 Task: Play online crossword game.
Action: Mouse moved to (270, 235)
Screenshot: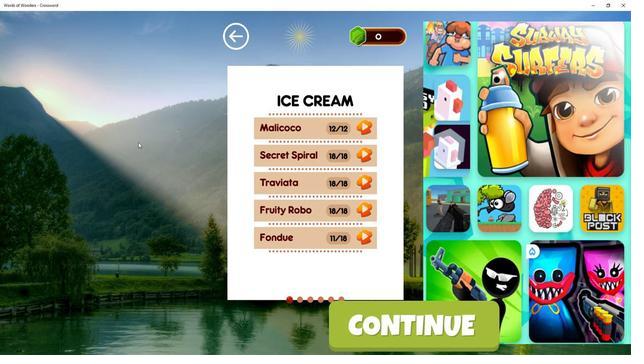 
Action: Mouse pressed left at (270, 235)
Screenshot: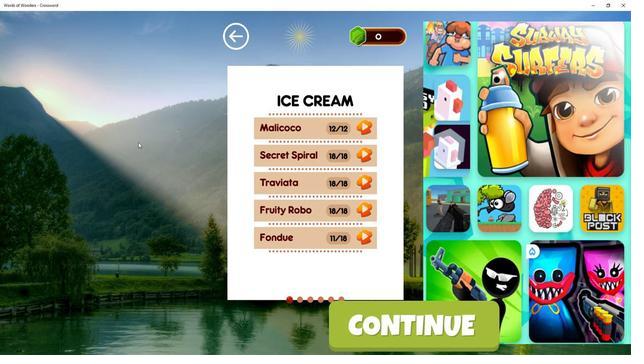 
Action: Mouse moved to (278, 235)
Screenshot: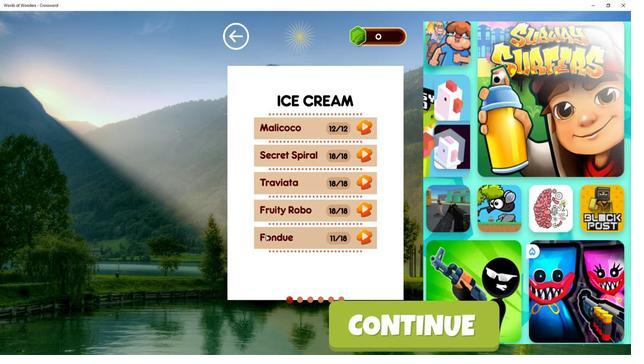 
Action: Mouse pressed left at (278, 235)
Screenshot: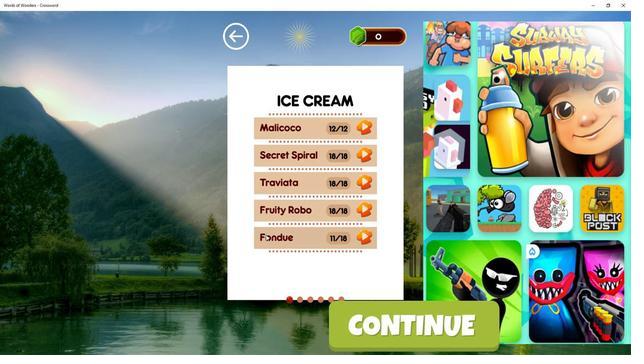 
Action: Mouse moved to (459, 173)
Screenshot: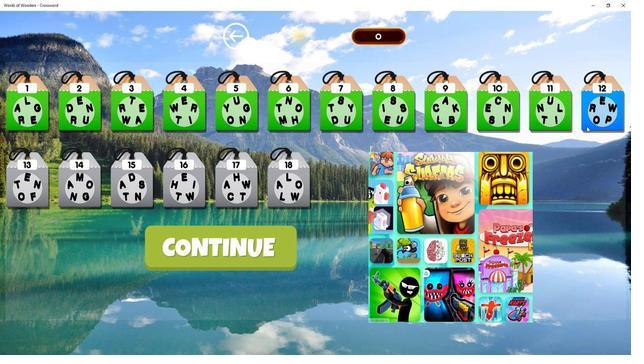 
Action: Mouse pressed left at (459, 173)
Screenshot: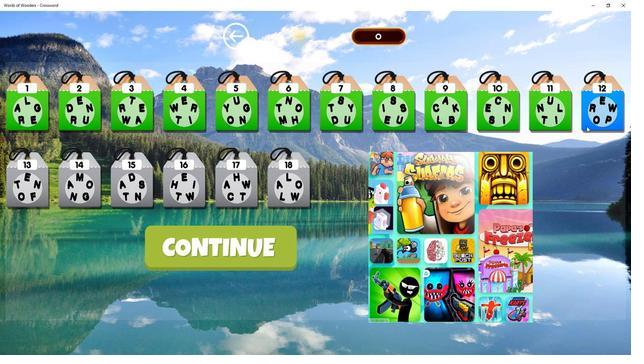 
Action: Mouse moved to (285, 230)
Screenshot: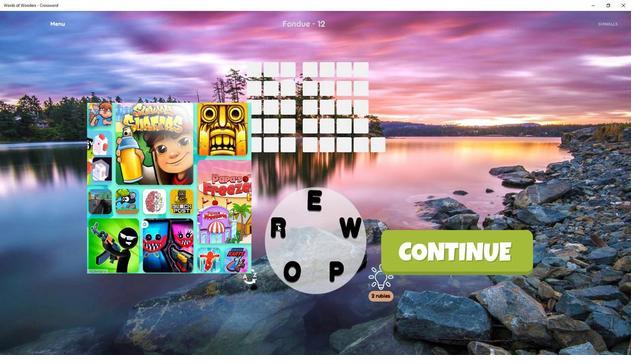 
Action: Mouse pressed left at (285, 230)
Screenshot: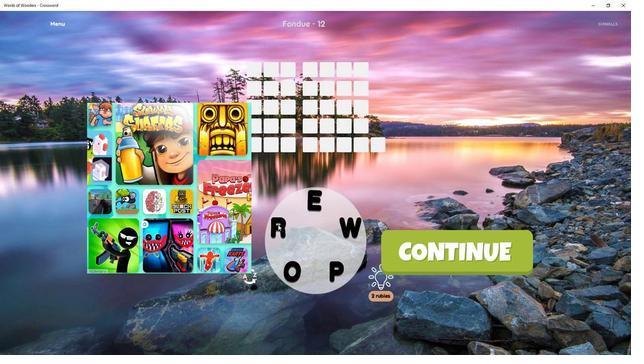 
Action: Mouse moved to (282, 230)
Screenshot: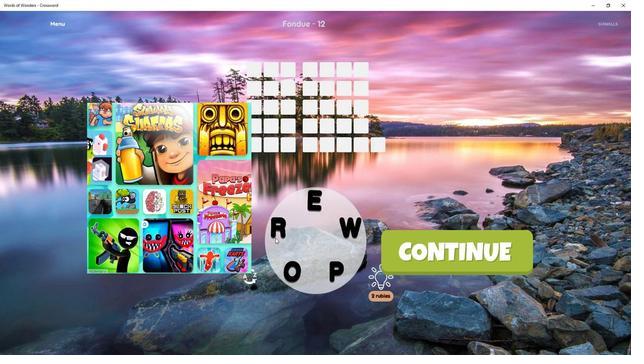
Action: Mouse pressed left at (282, 230)
Screenshot: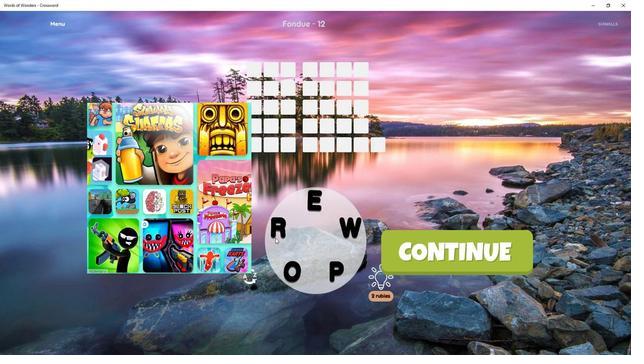 
Action: Mouse moved to (314, 225)
Screenshot: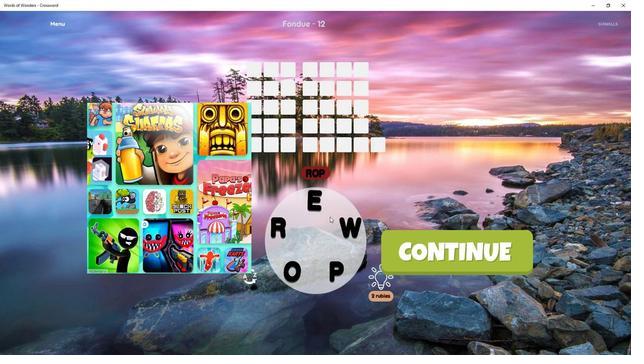 
Action: Mouse pressed left at (314, 225)
Screenshot: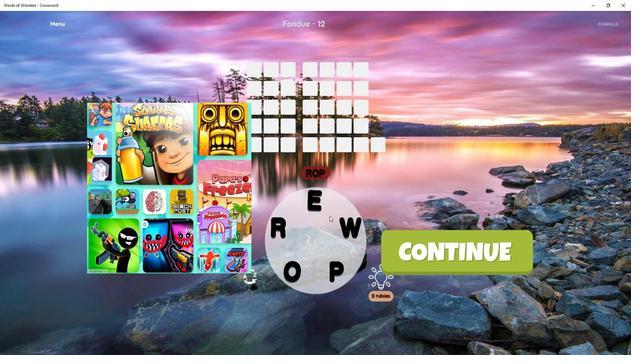 
Action: Mouse moved to (288, 232)
Screenshot: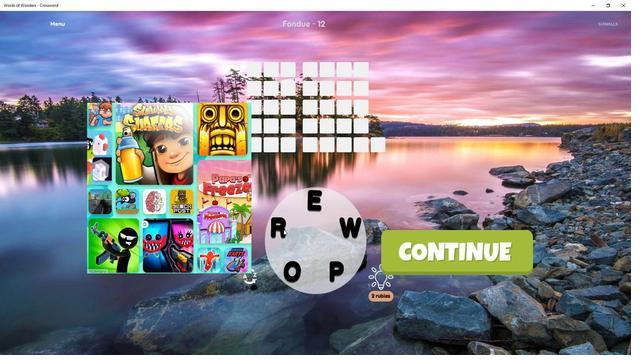
Action: Mouse pressed left at (288, 232)
Screenshot: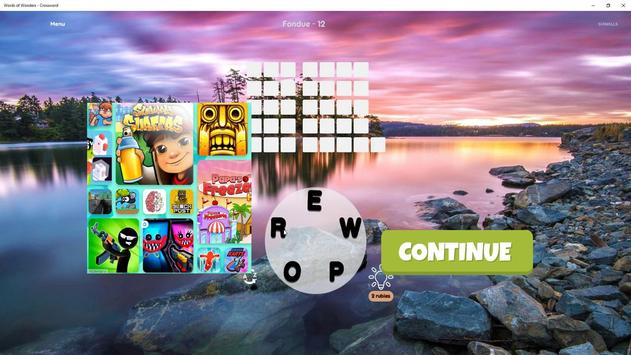 
Action: Mouse moved to (307, 218)
Screenshot: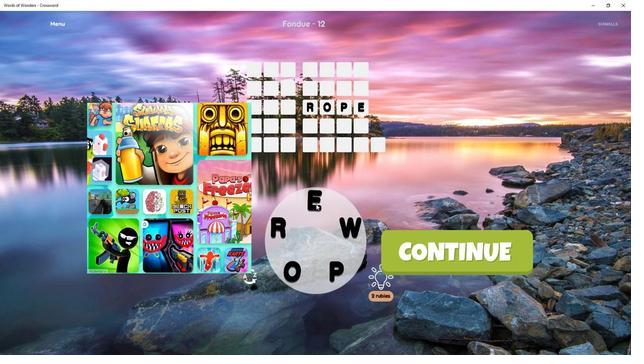 
Action: Mouse pressed left at (307, 218)
Screenshot: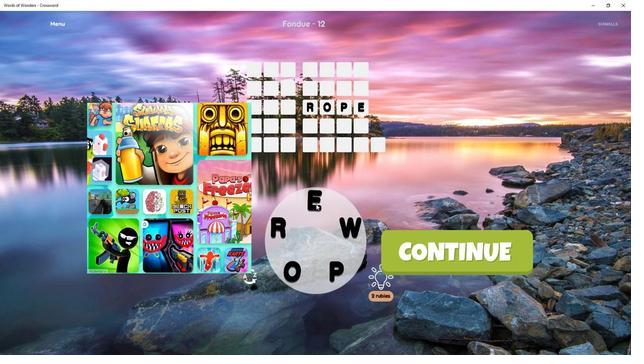 
Action: Mouse moved to (289, 231)
Screenshot: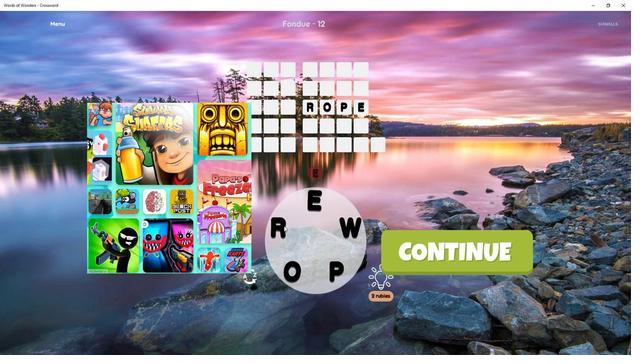 
Action: Mouse pressed left at (289, 231)
Screenshot: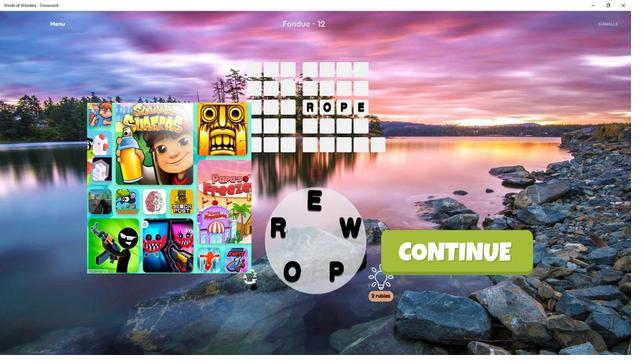 
Action: Mouse moved to (304, 220)
Screenshot: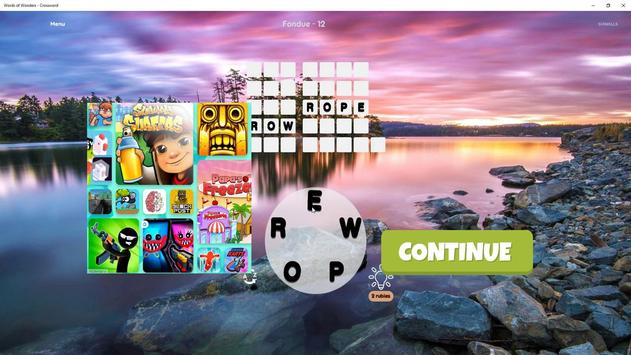 
Action: Mouse pressed left at (304, 220)
Screenshot: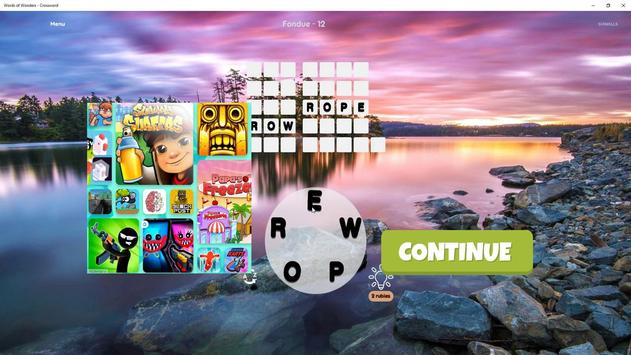 
Action: Mouse moved to (323, 228)
Screenshot: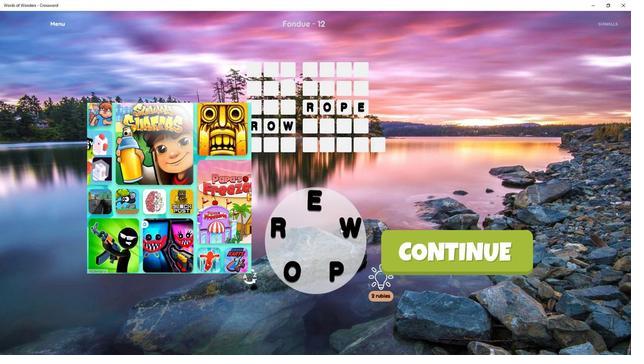 
Action: Mouse pressed left at (323, 228)
Screenshot: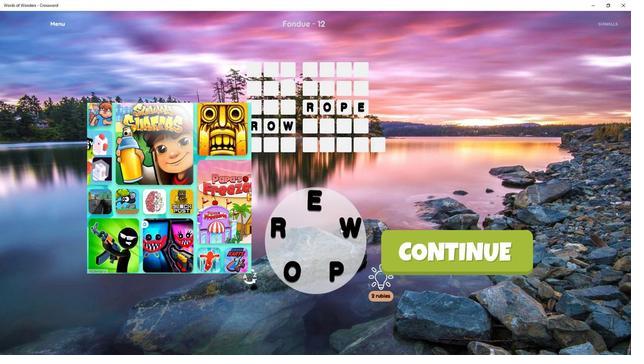 
Action: Mouse moved to (307, 218)
Screenshot: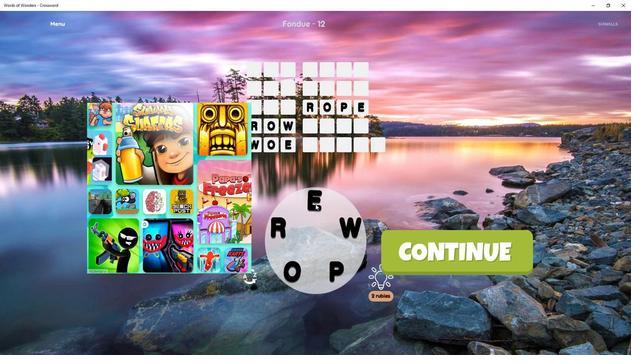 
Action: Mouse pressed left at (307, 218)
Screenshot: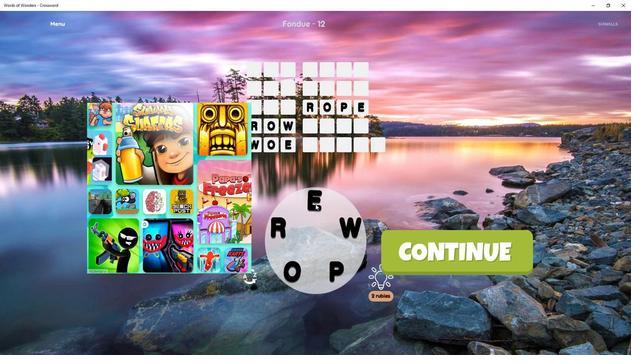 
Action: Mouse moved to (283, 229)
Screenshot: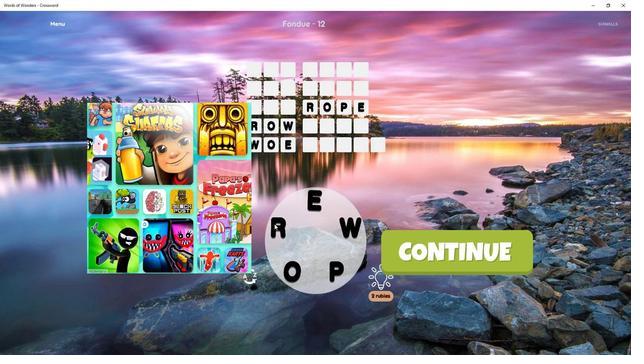 
Action: Mouse pressed left at (283, 229)
Screenshot: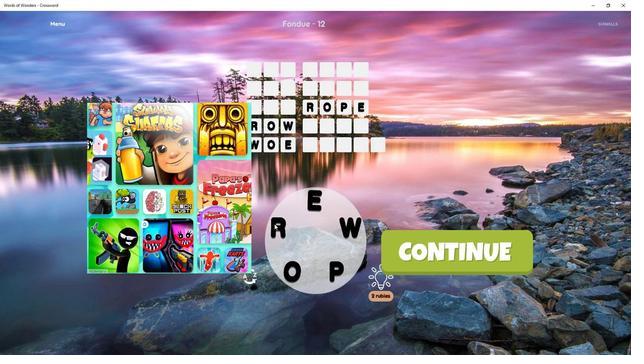 
Action: Mouse moved to (305, 219)
Screenshot: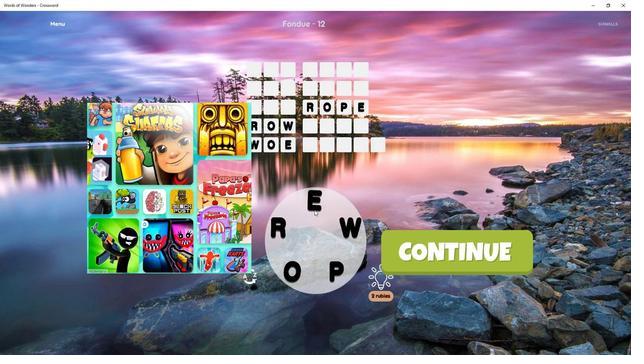 
Action: Mouse pressed left at (305, 219)
Screenshot: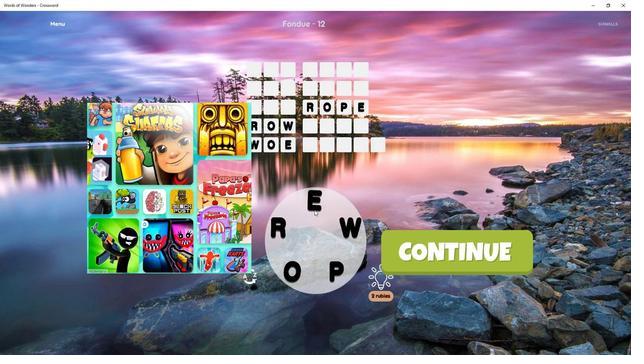
Action: Mouse moved to (284, 232)
Screenshot: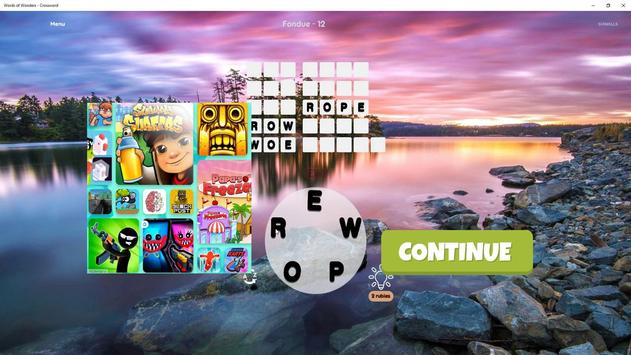 
Action: Mouse pressed left at (284, 232)
Screenshot: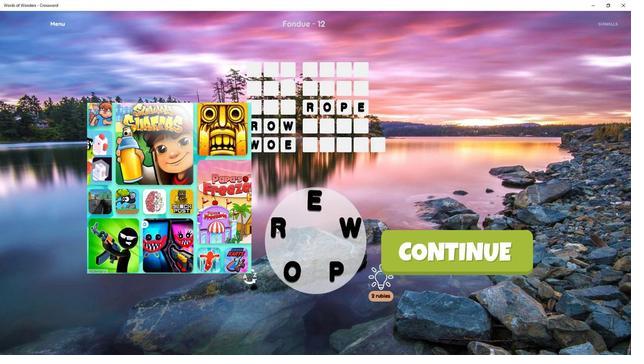 
Action: Mouse moved to (314, 256)
Screenshot: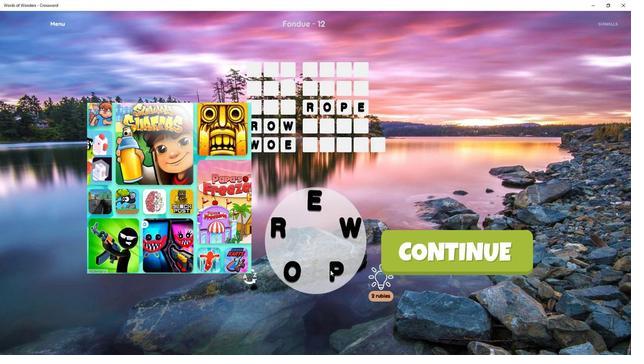 
Action: Mouse pressed left at (314, 256)
Screenshot: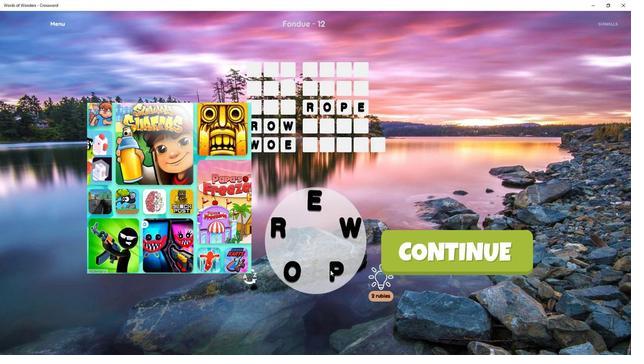 
Action: Mouse moved to (323, 232)
Screenshot: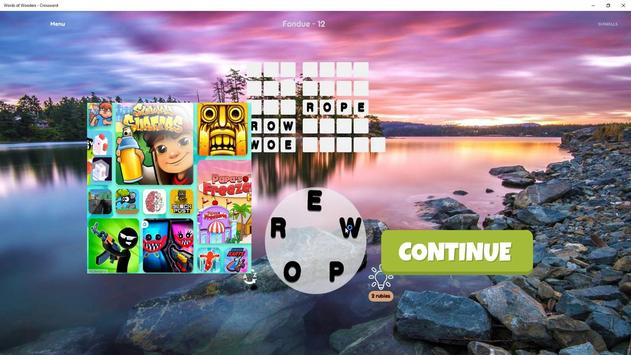 
Action: Mouse pressed left at (323, 232)
Screenshot: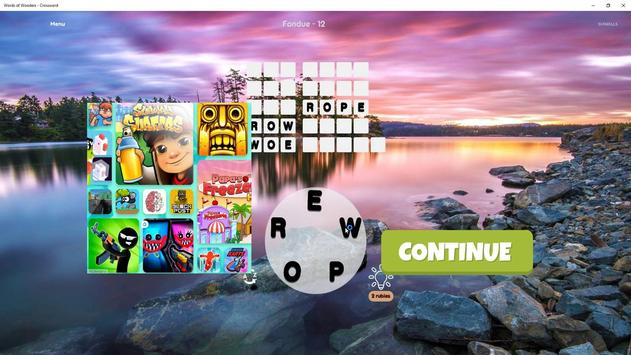 
Action: Mouse moved to (324, 228)
Screenshot: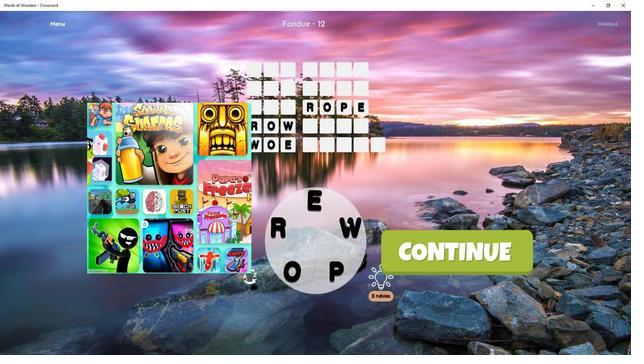 
Action: Mouse pressed left at (324, 228)
Screenshot: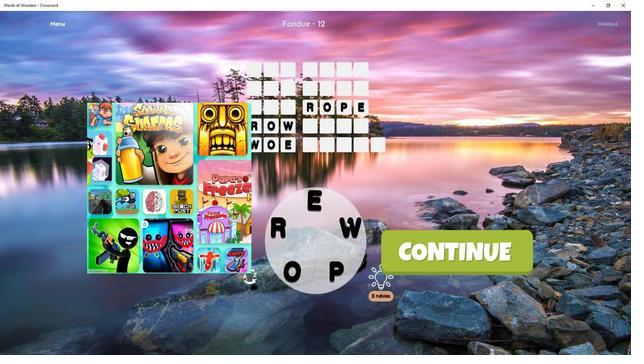 
Action: Mouse moved to (326, 230)
Screenshot: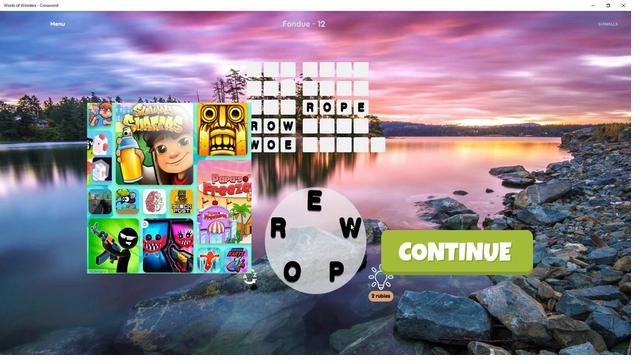 
Action: Mouse pressed left at (326, 230)
Screenshot: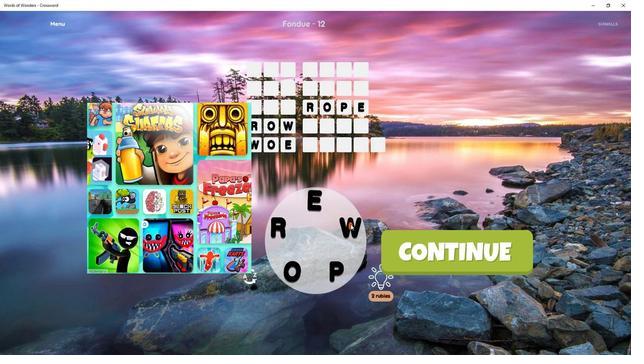 
Action: Mouse moved to (306, 216)
Screenshot: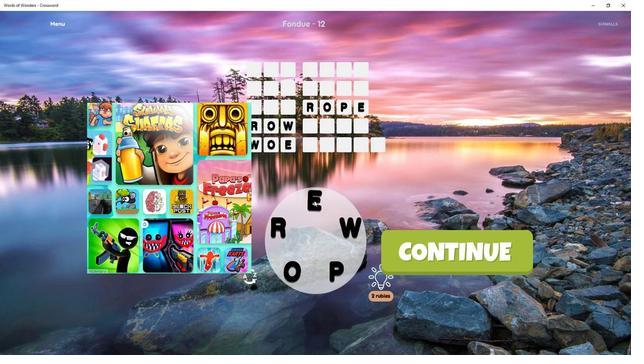 
Action: Mouse pressed left at (306, 216)
Screenshot: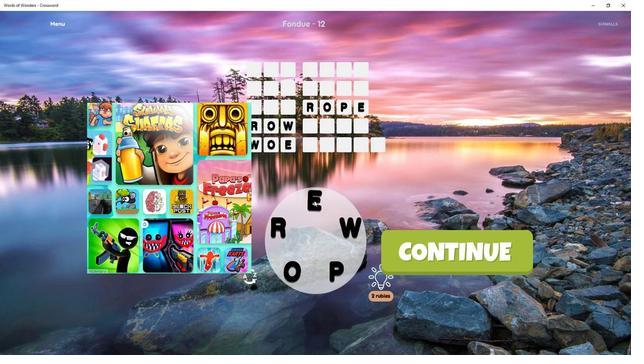 
Action: Mouse moved to (287, 231)
Screenshot: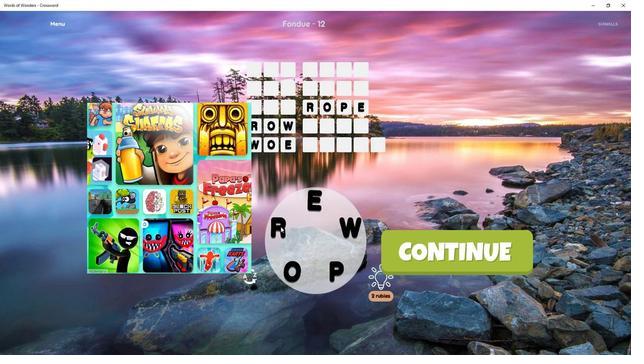 
Action: Mouse pressed left at (287, 231)
Screenshot: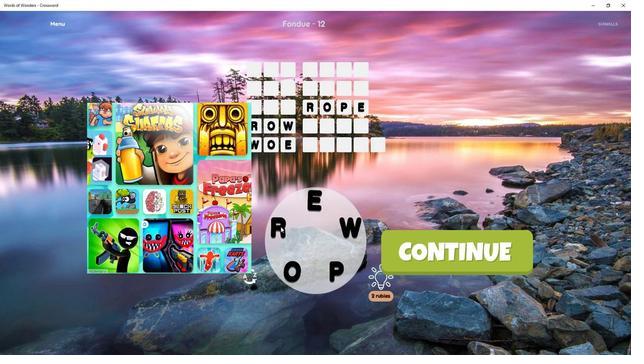 
Action: Mouse moved to (285, 233)
Screenshot: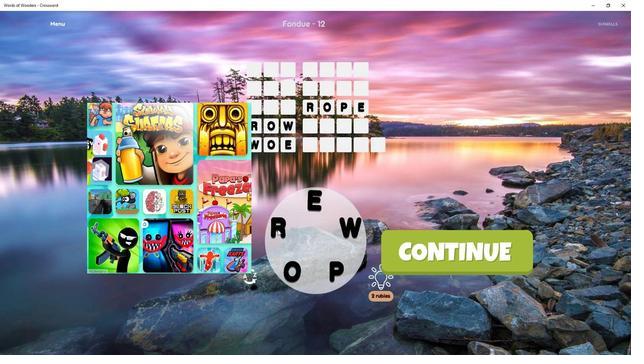 
Action: Mouse pressed left at (285, 233)
Screenshot: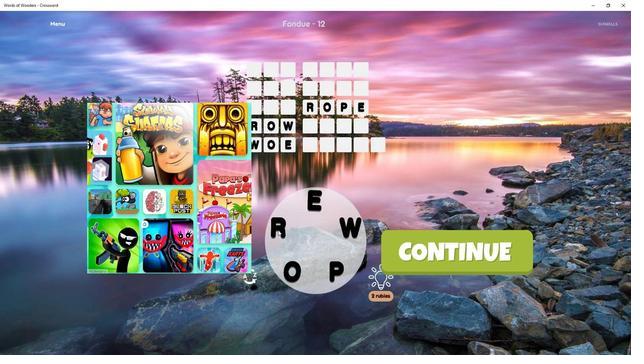 
Action: Mouse moved to (285, 227)
Screenshot: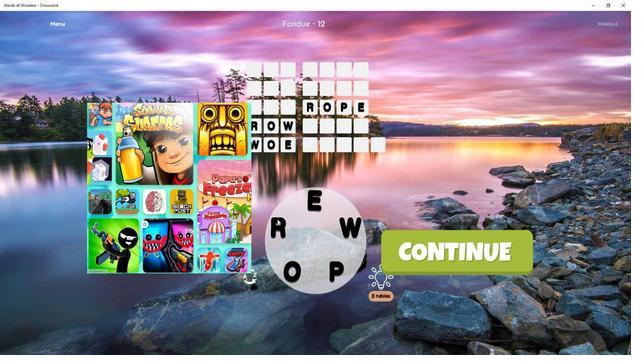 
Action: Mouse pressed left at (285, 227)
Screenshot: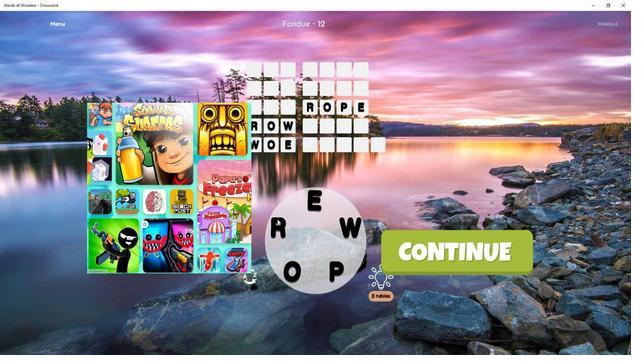 
Action: Mouse moved to (325, 230)
Screenshot: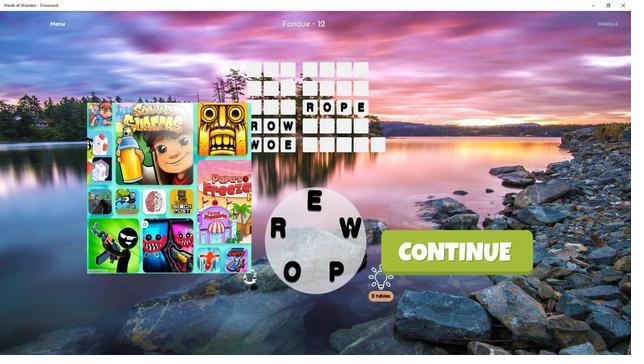 
Action: Mouse pressed left at (325, 230)
Screenshot: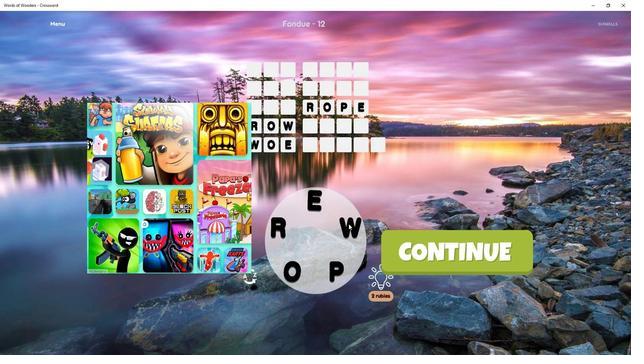 
Action: Mouse moved to (326, 231)
Screenshot: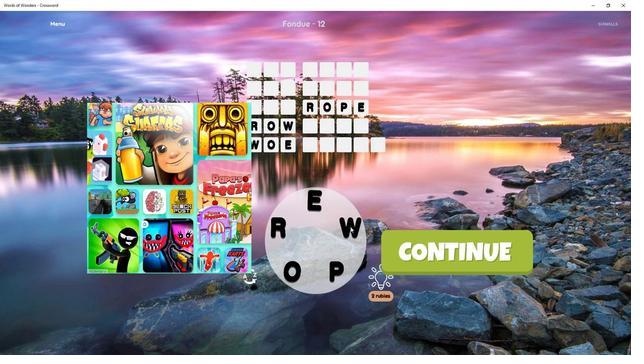 
Action: Mouse pressed left at (326, 231)
Screenshot: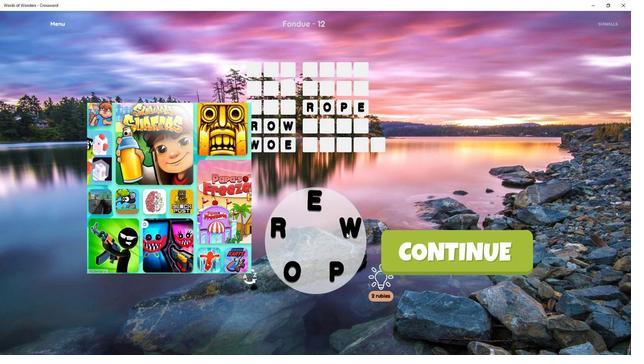 
Action: Mouse moved to (328, 227)
Screenshot: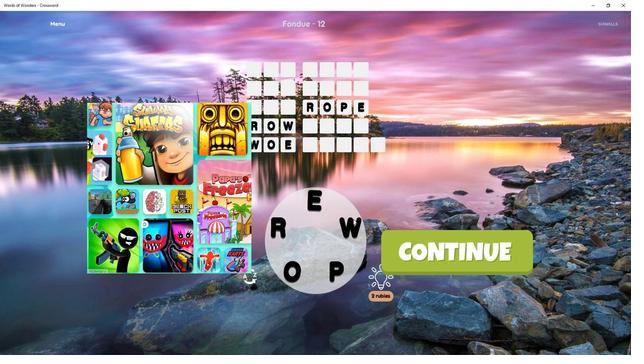 
Action: Mouse pressed left at (328, 227)
Screenshot: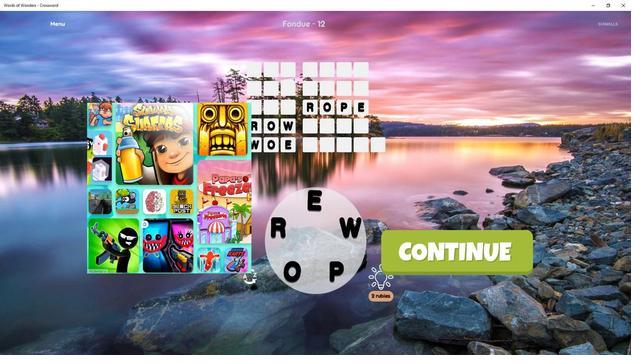 
Action: Mouse moved to (294, 254)
Screenshot: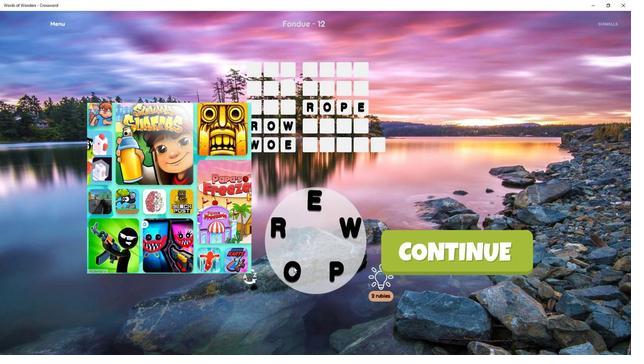 
Action: Mouse pressed left at (294, 254)
Screenshot: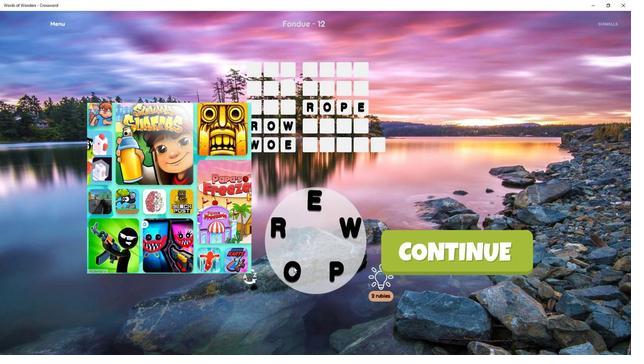 
Action: Mouse moved to (304, 218)
Screenshot: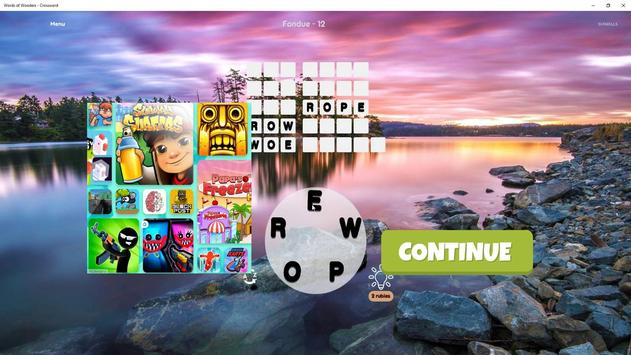 
Action: Mouse pressed left at (304, 218)
Screenshot: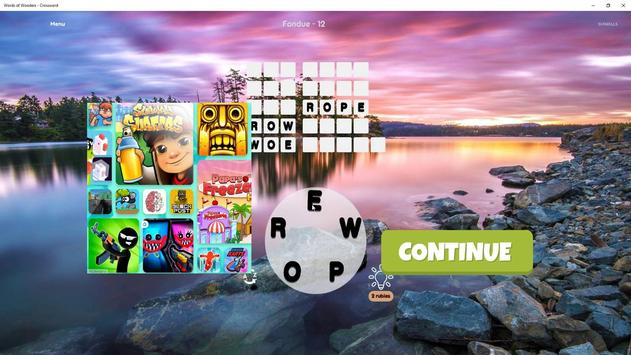 
Action: Mouse moved to (289, 231)
Screenshot: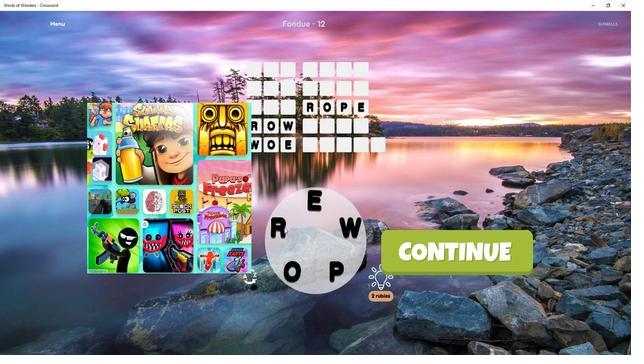 
Action: Mouse pressed left at (289, 231)
Screenshot: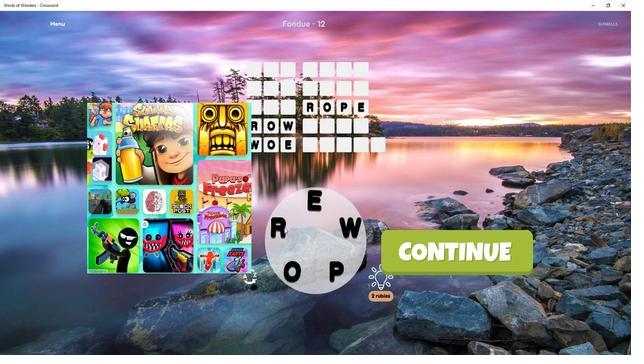 
Action: Mouse moved to (323, 230)
Screenshot: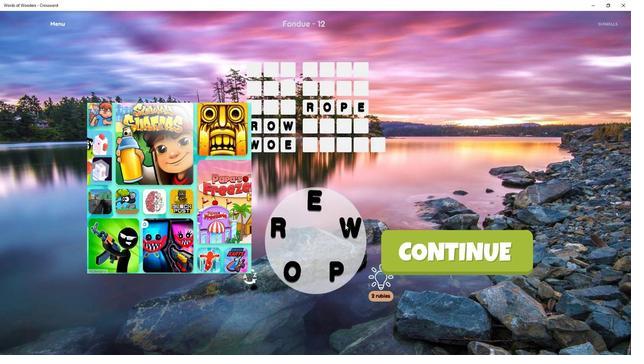 
Action: Mouse pressed left at (323, 230)
Screenshot: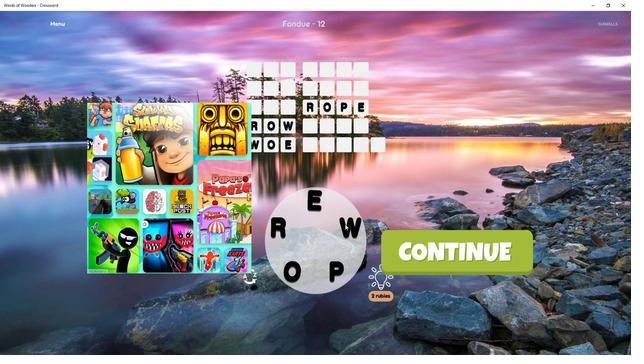 
Action: Mouse moved to (326, 227)
Screenshot: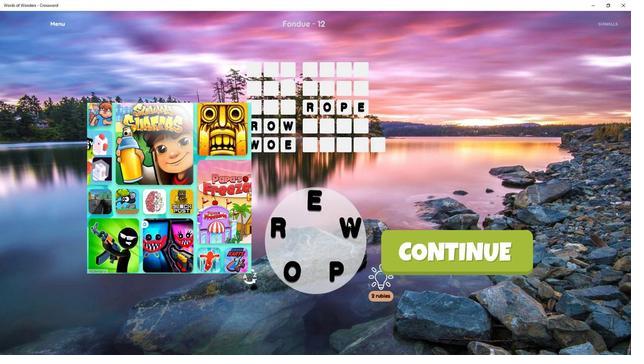 
Action: Mouse pressed left at (326, 227)
Screenshot: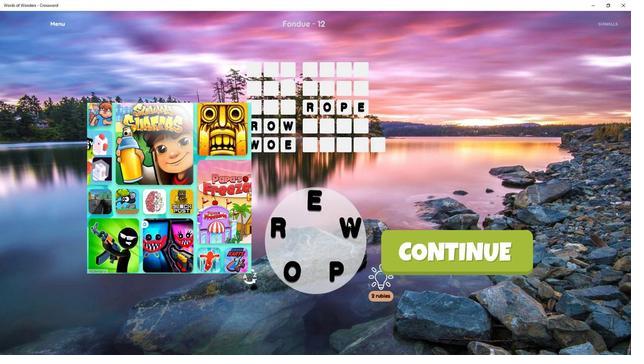 
Action: Mouse moved to (327, 227)
Screenshot: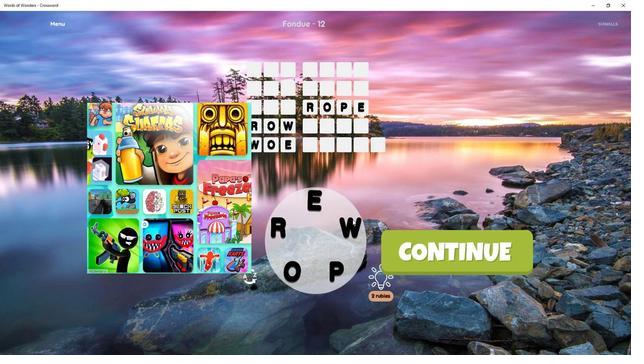 
Action: Mouse pressed left at (327, 227)
Screenshot: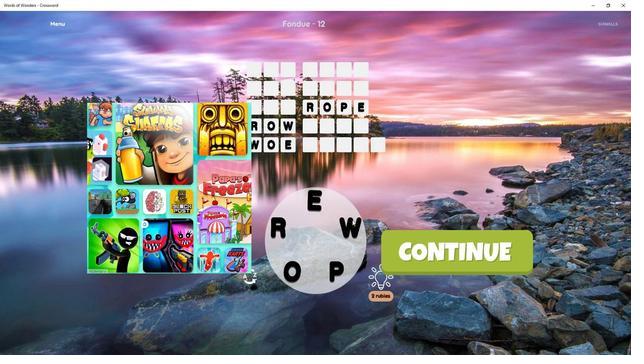 
Action: Mouse moved to (318, 256)
Screenshot: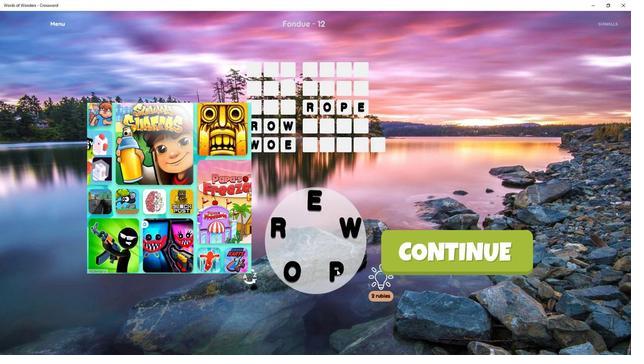 
Action: Mouse pressed left at (318, 256)
Screenshot: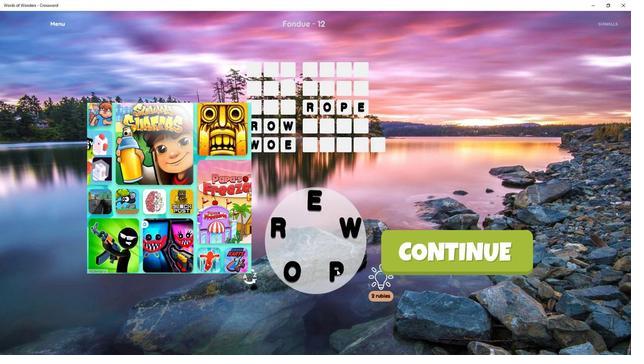 
Action: Mouse moved to (317, 259)
Screenshot: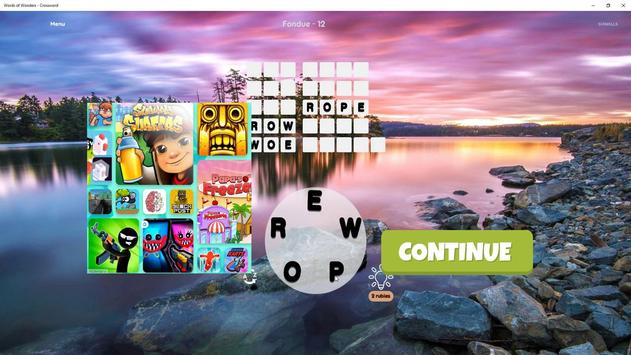 
Action: Mouse pressed left at (317, 259)
Screenshot: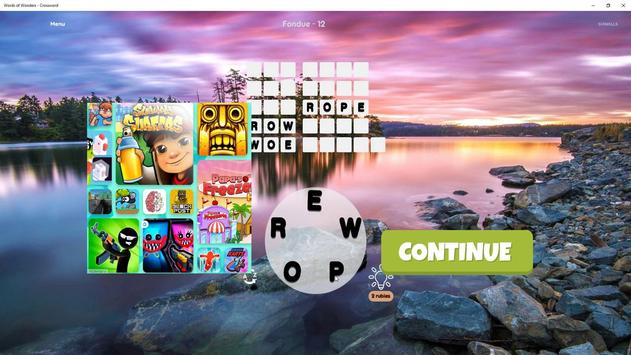 
Action: Mouse moved to (315, 254)
Screenshot: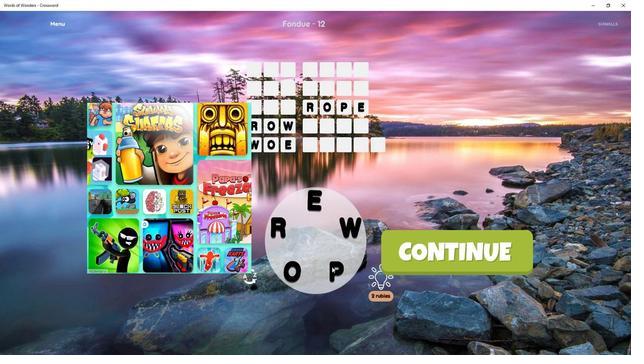 
Action: Mouse pressed left at (315, 254)
Screenshot: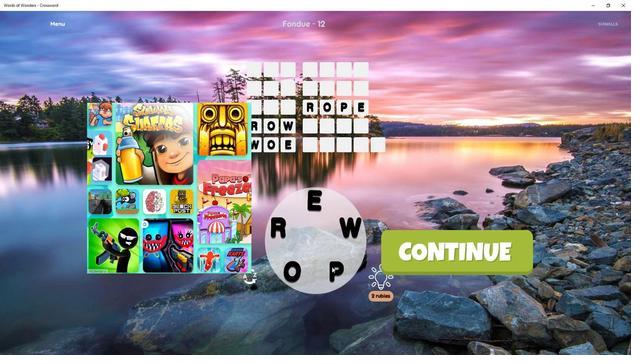 
Action: Mouse moved to (318, 255)
Screenshot: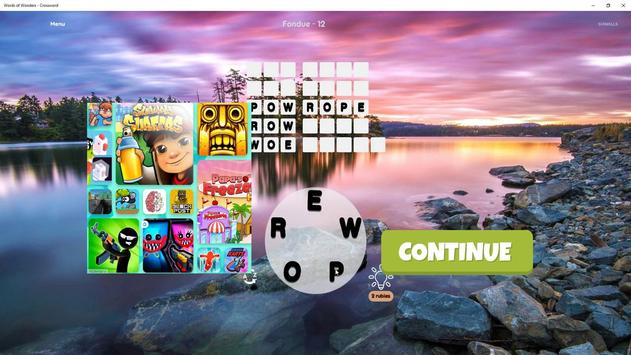 
Action: Mouse pressed left at (318, 255)
Screenshot: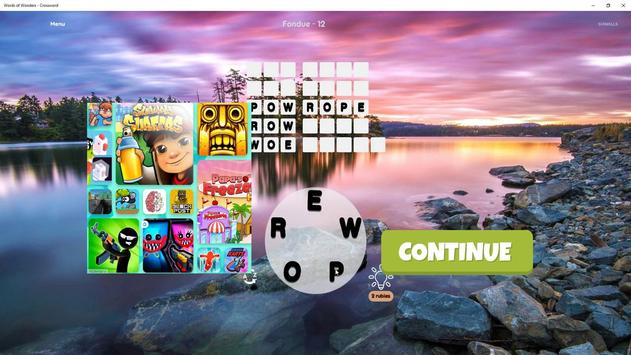 
Action: Mouse moved to (329, 230)
Screenshot: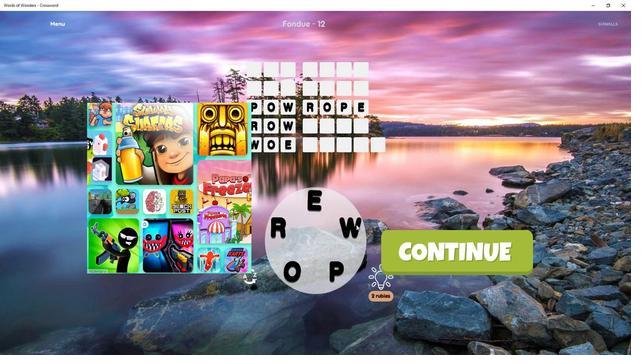 
Action: Mouse pressed left at (329, 230)
Screenshot: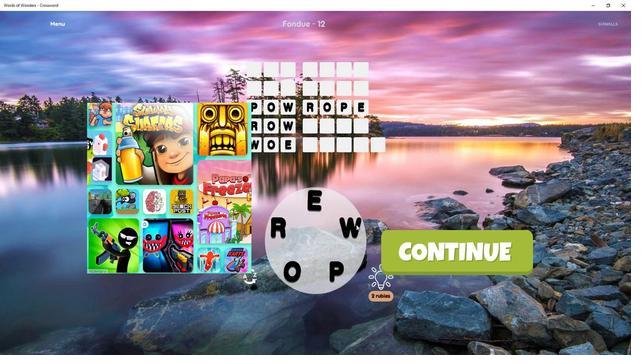 
Action: Mouse moved to (324, 226)
Screenshot: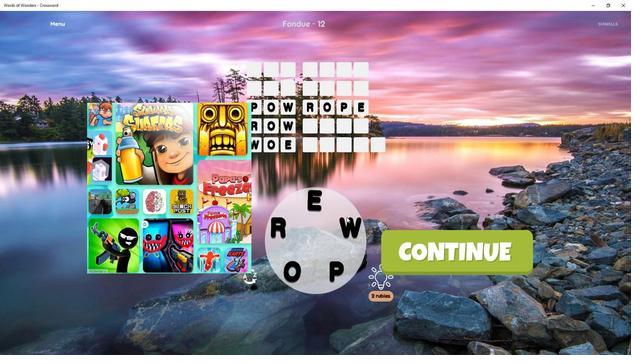 
Action: Mouse pressed left at (324, 226)
Screenshot: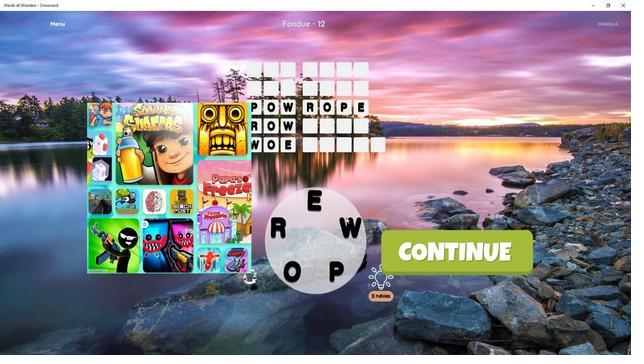 
Action: Mouse moved to (325, 232)
Screenshot: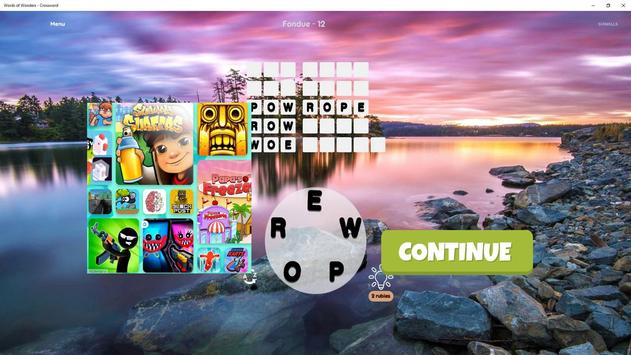 
Action: Mouse pressed left at (325, 232)
Screenshot: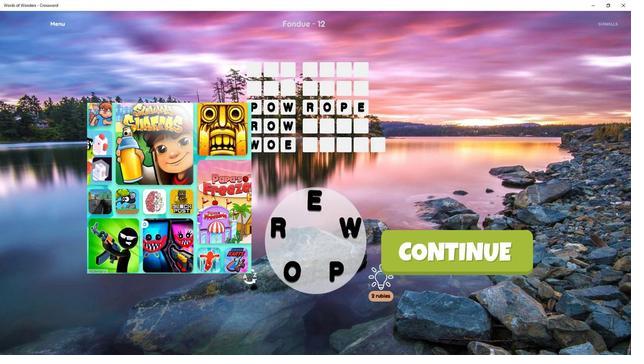 
Action: Mouse moved to (306, 214)
Screenshot: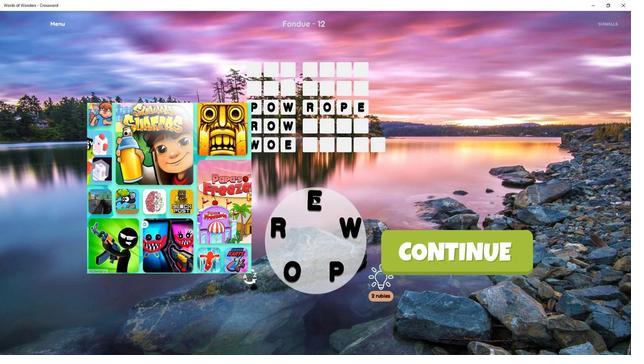 
Action: Mouse pressed left at (306, 214)
Screenshot: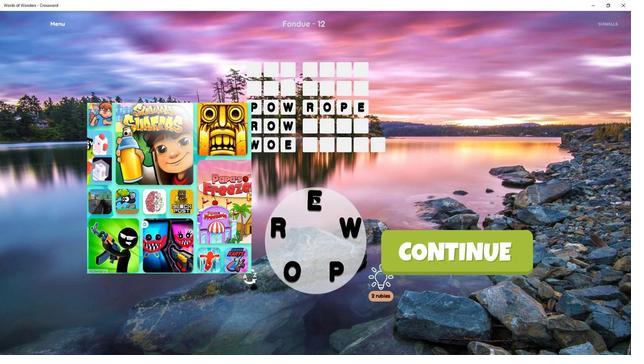 
Action: Mouse moved to (305, 217)
Screenshot: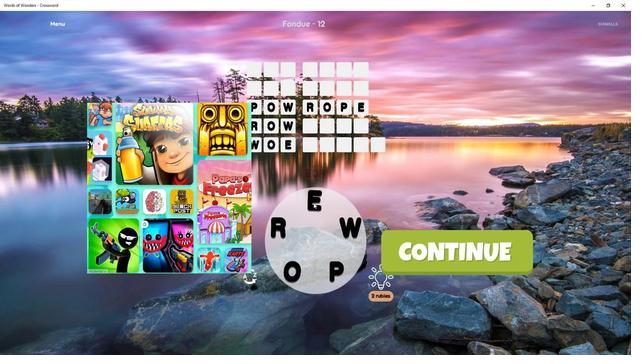
Action: Mouse pressed left at (305, 217)
Screenshot: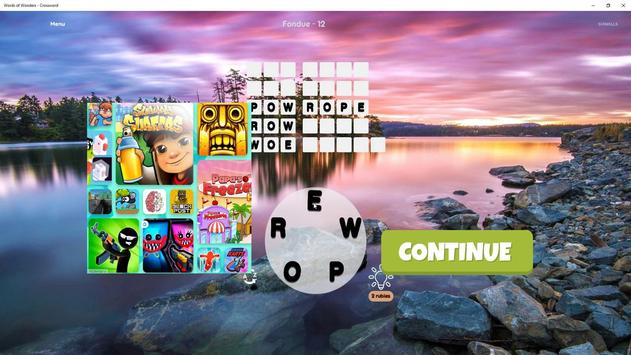 
Action: Mouse moved to (308, 220)
Screenshot: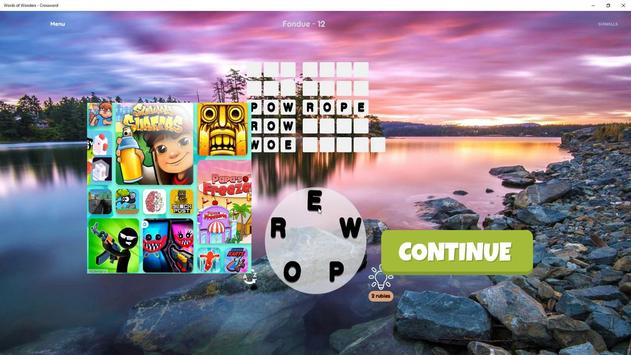 
Action: Mouse pressed left at (308, 220)
Screenshot: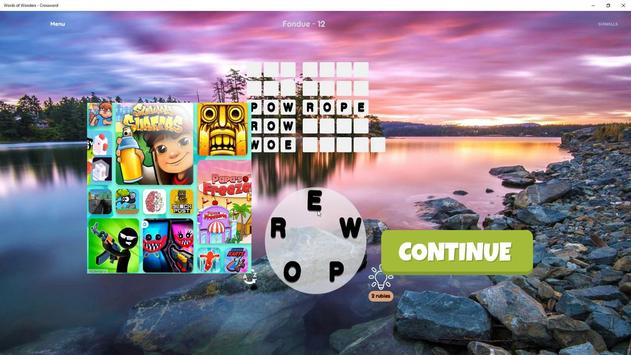 
Action: Mouse moved to (306, 219)
Screenshot: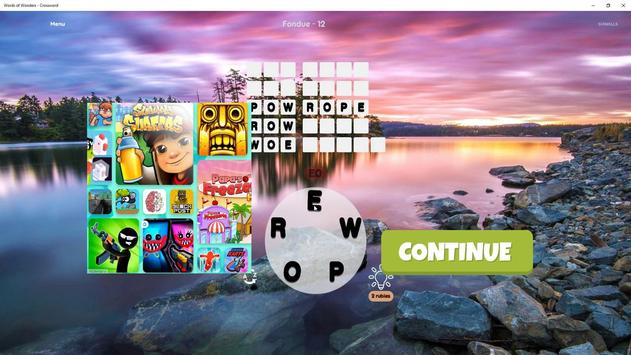 
Action: Mouse pressed left at (306, 219)
Screenshot: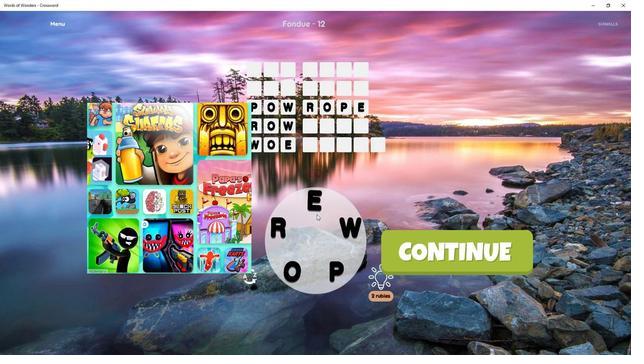 
Action: Mouse moved to (320, 232)
Screenshot: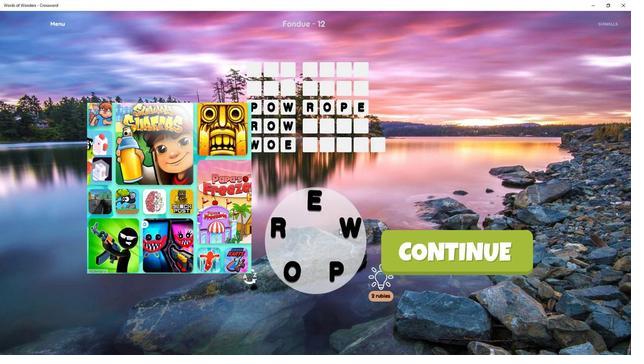 
Action: Mouse pressed left at (320, 232)
Screenshot: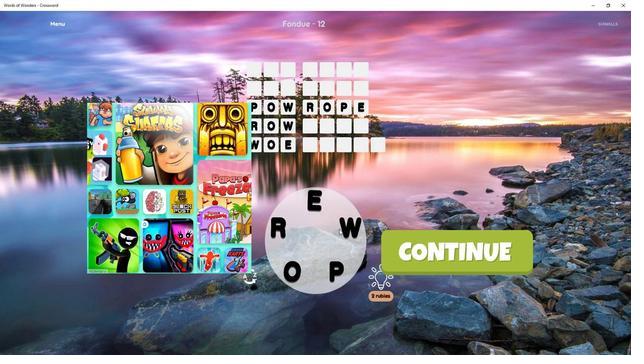 
Action: Mouse moved to (304, 219)
Screenshot: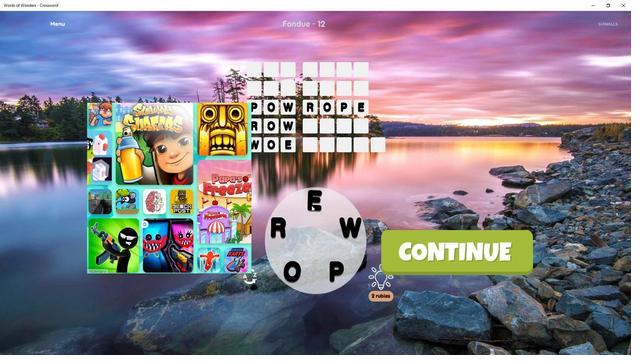 
Action: Mouse pressed left at (304, 219)
Screenshot: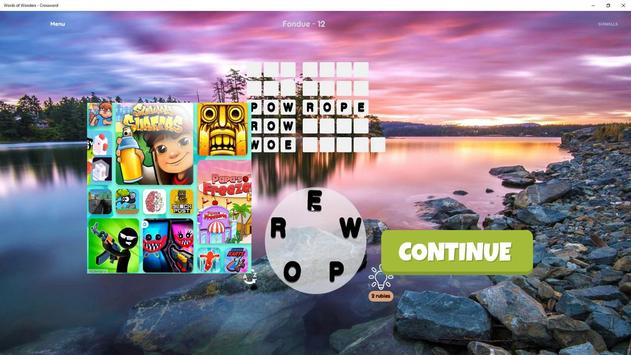 
Action: Mouse moved to (286, 234)
Screenshot: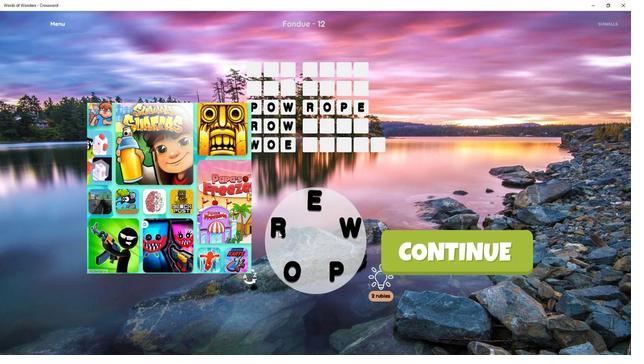 
Action: Mouse pressed left at (286, 234)
Screenshot: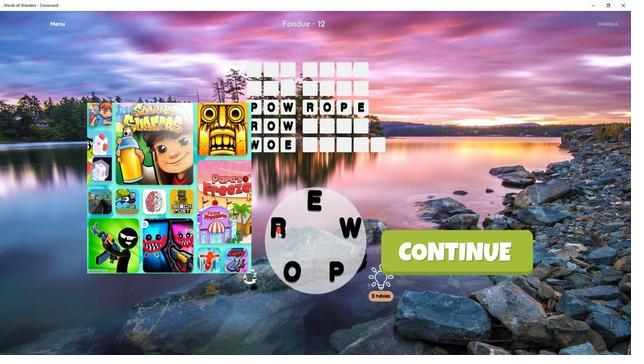 
Action: Mouse moved to (285, 233)
Screenshot: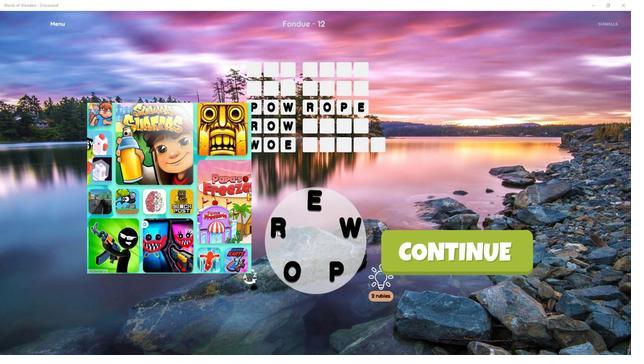 
Action: Mouse pressed left at (285, 233)
Screenshot: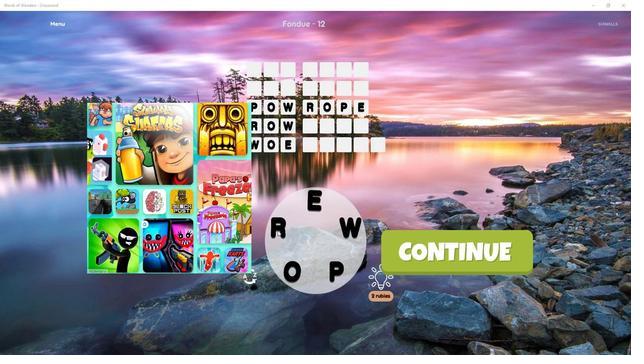 
Action: Mouse moved to (310, 229)
Screenshot: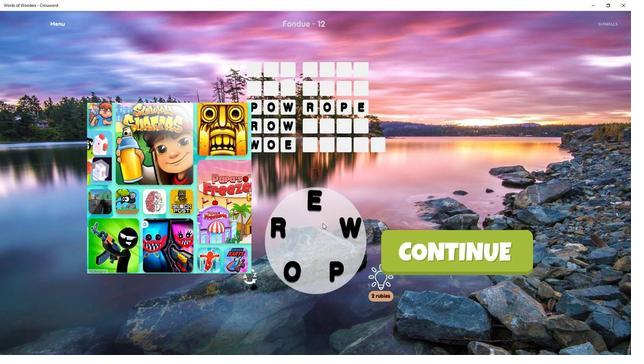 
Action: Mouse pressed left at (310, 229)
Screenshot: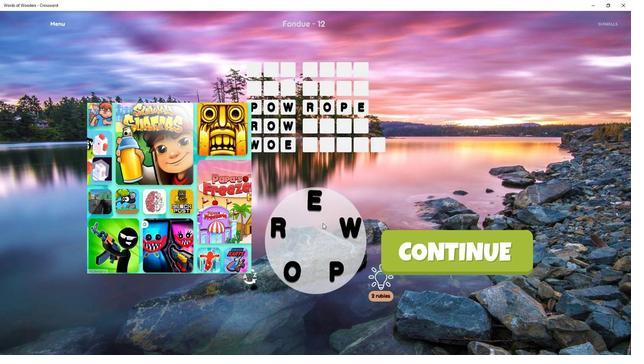 
Action: Mouse moved to (285, 232)
Screenshot: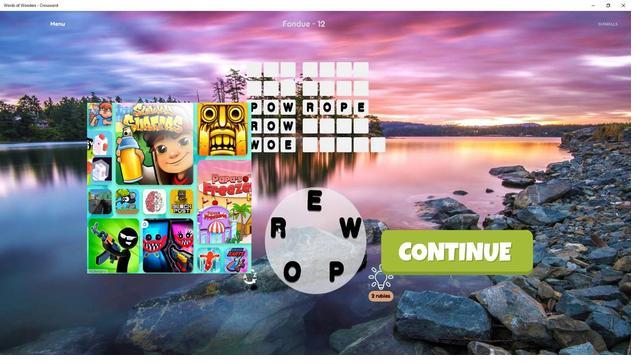 
Action: Mouse pressed left at (285, 232)
Screenshot: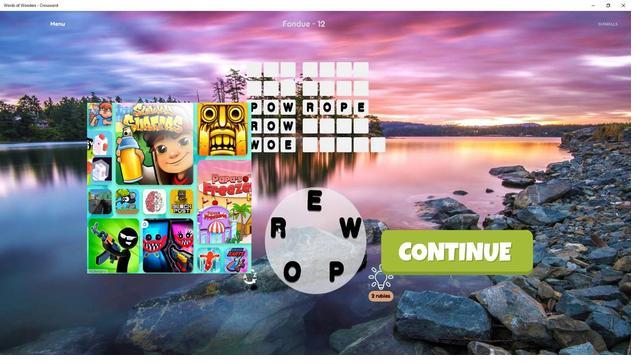 
Action: Mouse moved to (285, 234)
Screenshot: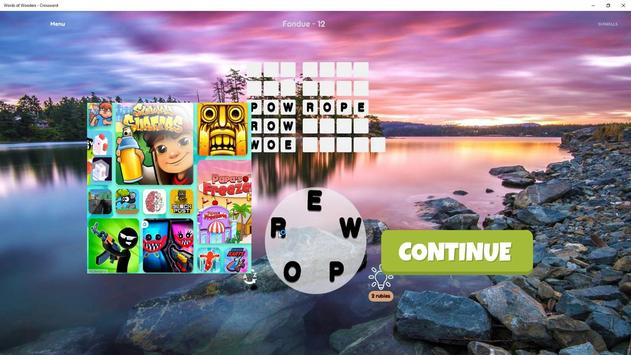 
Action: Mouse pressed left at (285, 234)
Screenshot: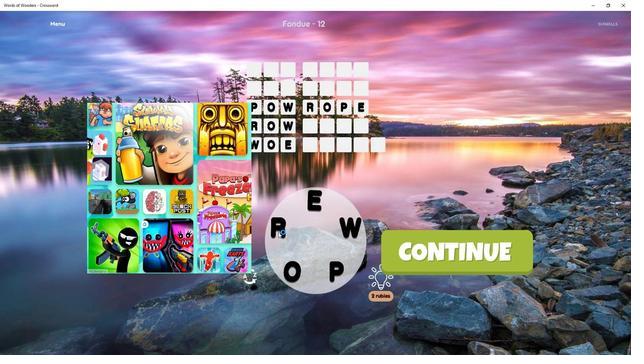 
Action: Mouse moved to (316, 256)
Screenshot: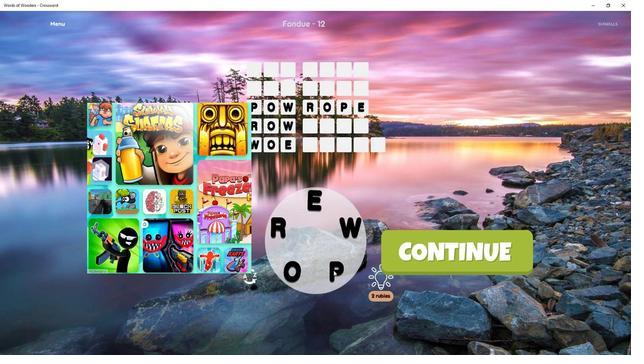 
Action: Mouse pressed left at (316, 256)
Screenshot: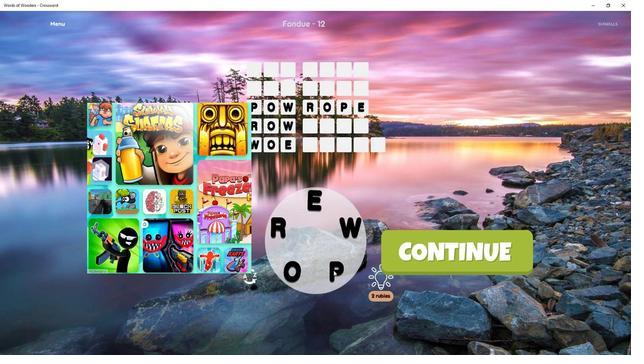 
Action: Mouse moved to (317, 253)
Screenshot: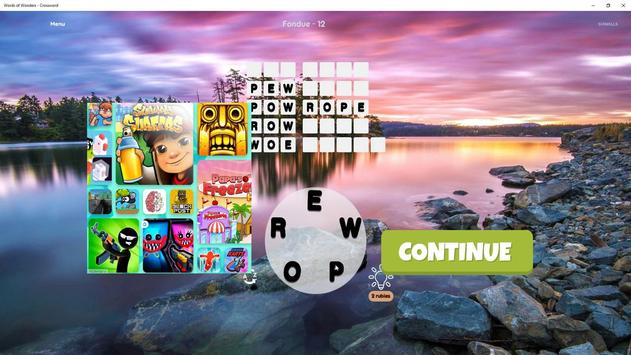 
Action: Mouse pressed left at (317, 253)
Screenshot: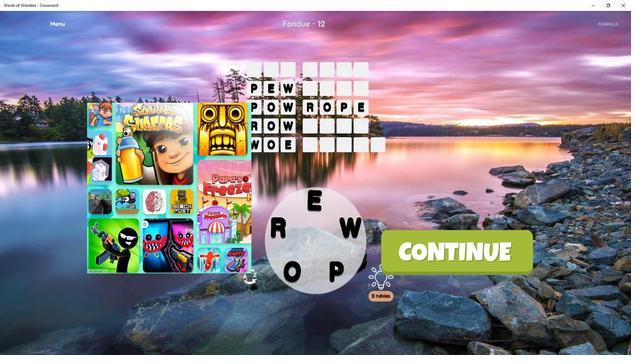 
Action: Mouse moved to (314, 256)
Screenshot: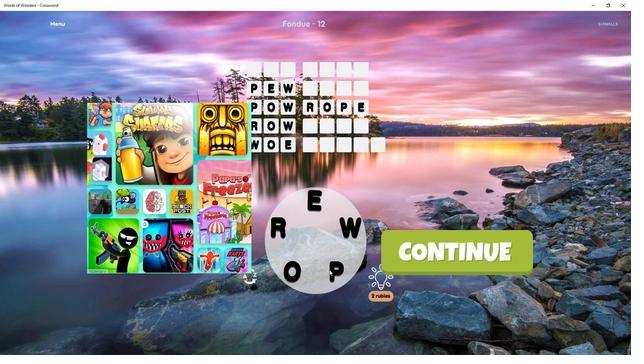 
Action: Mouse pressed left at (314, 256)
Screenshot: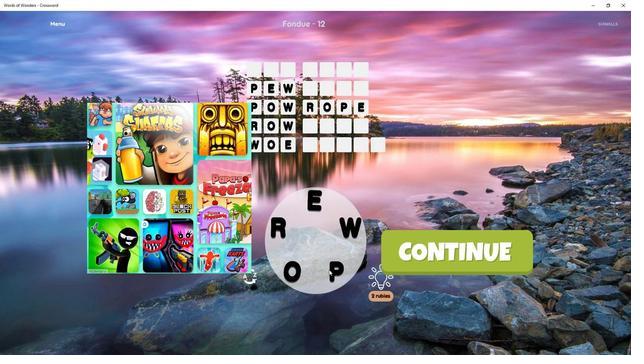 
Action: Mouse moved to (319, 257)
Screenshot: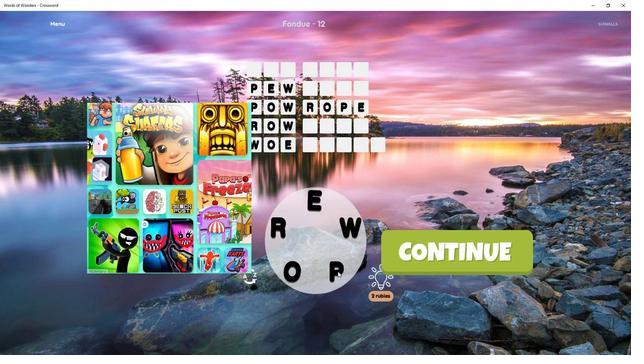 
Action: Mouse pressed left at (319, 257)
Screenshot: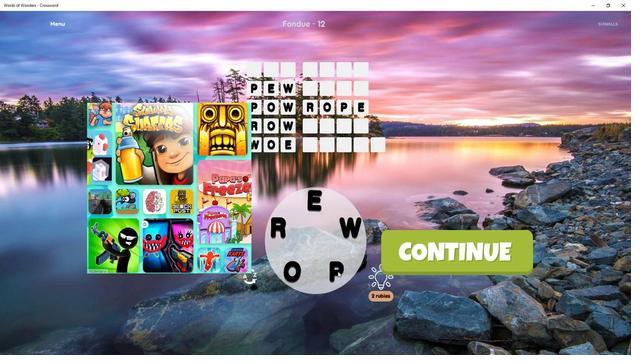 
Action: Mouse moved to (317, 256)
Screenshot: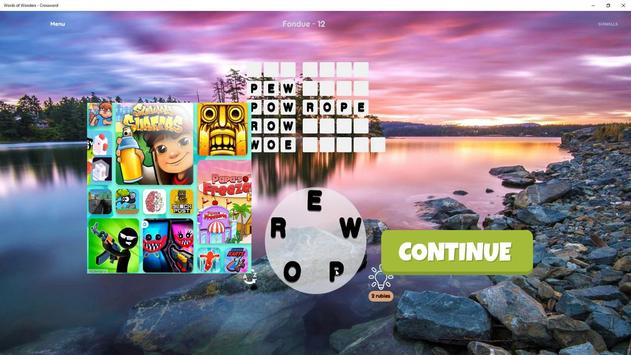 
Action: Mouse pressed left at (317, 256)
Screenshot: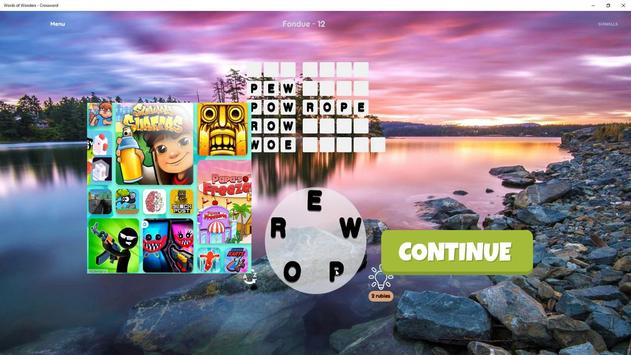 
Action: Mouse moved to (286, 230)
Screenshot: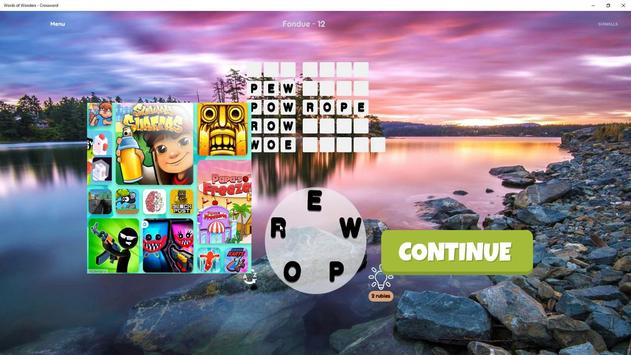 
Action: Mouse pressed left at (286, 230)
Screenshot: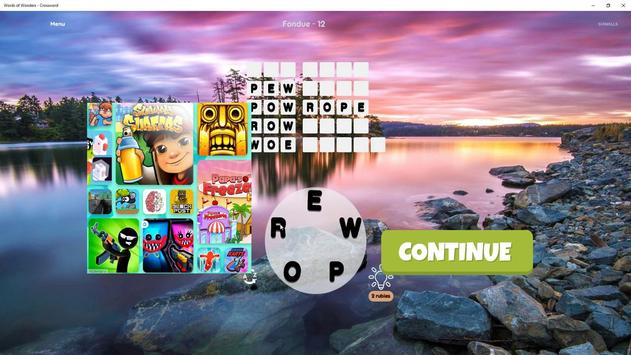 
Action: Mouse moved to (286, 234)
Screenshot: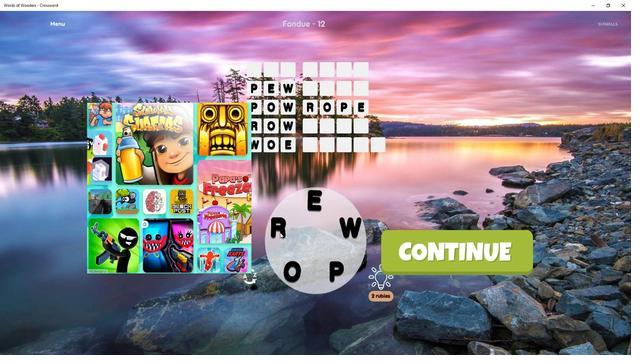 
Action: Mouse pressed left at (286, 234)
Screenshot: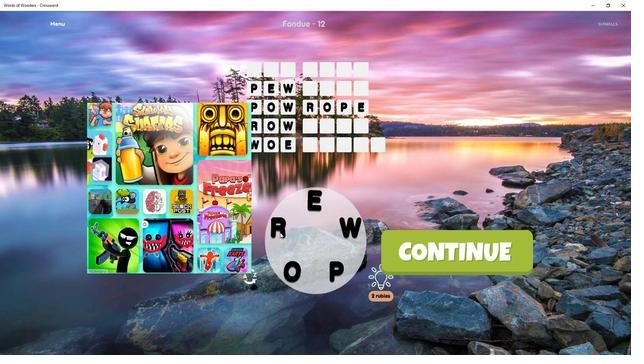 
Action: Mouse moved to (286, 233)
Screenshot: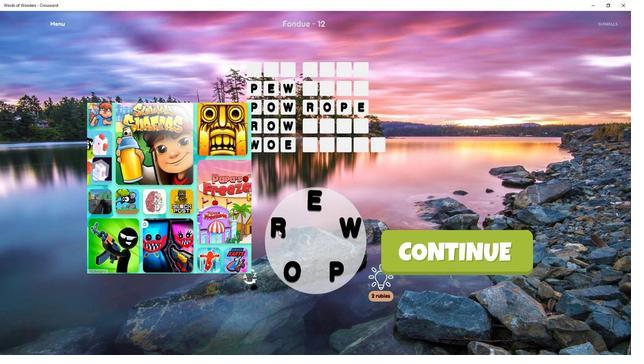 
Action: Mouse pressed left at (286, 233)
Screenshot: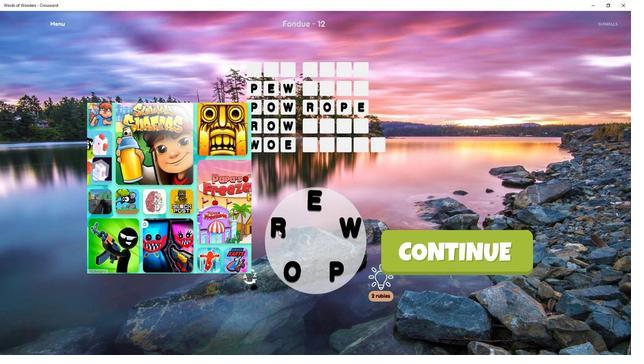 
Action: Mouse moved to (287, 232)
Screenshot: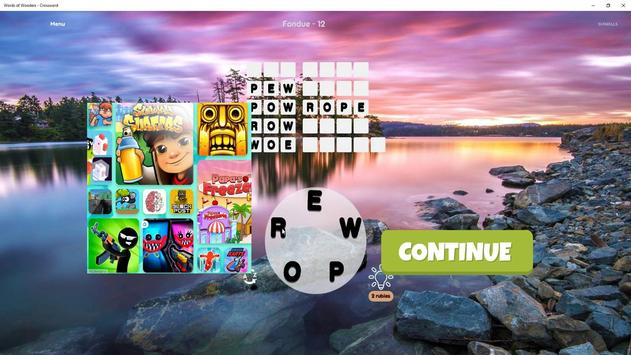 
Action: Mouse pressed left at (287, 232)
Screenshot: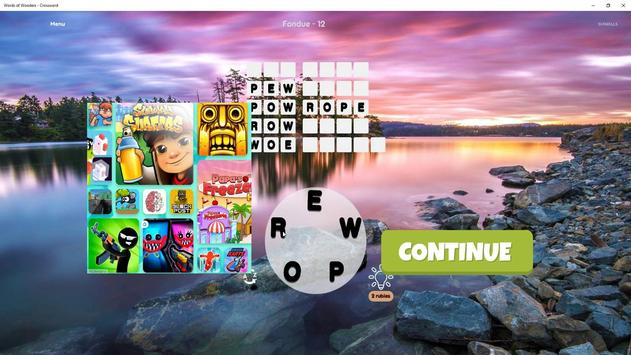 
Action: Mouse moved to (284, 233)
Screenshot: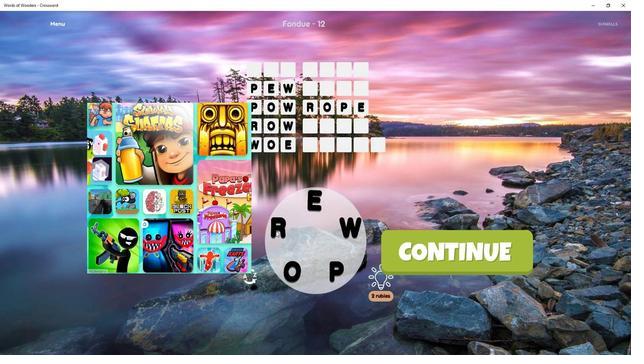 
Action: Mouse pressed left at (284, 233)
Screenshot: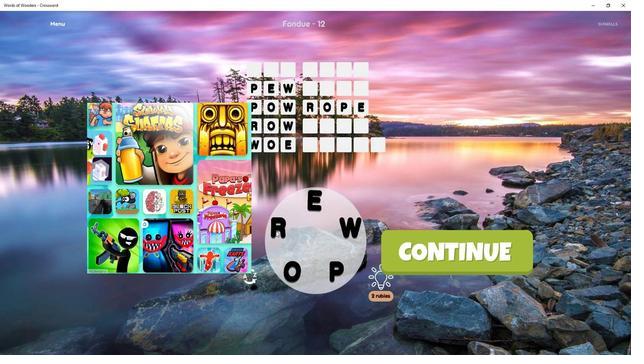 
Action: Mouse moved to (306, 219)
Screenshot: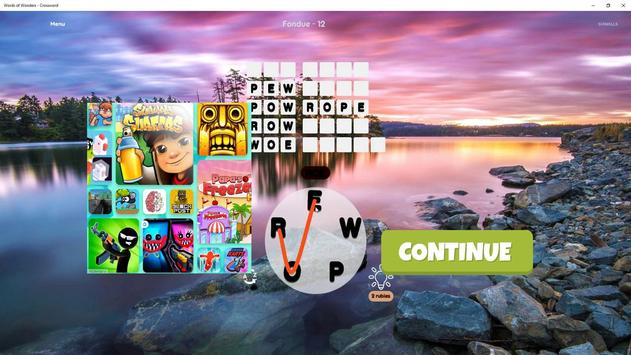 
Action: Mouse pressed left at (306, 219)
Screenshot: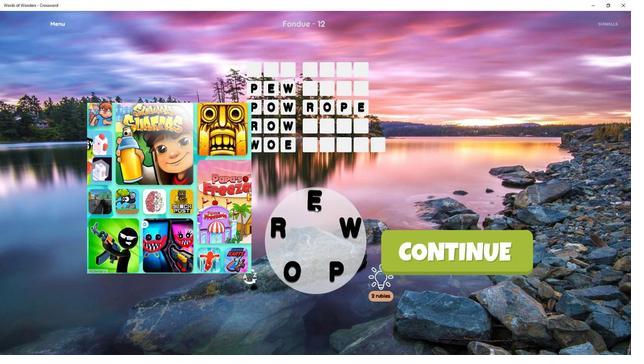
Action: Mouse moved to (329, 233)
Screenshot: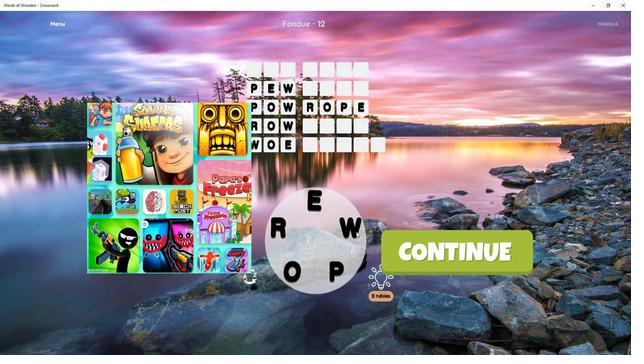 
Action: Mouse pressed left at (329, 233)
Screenshot: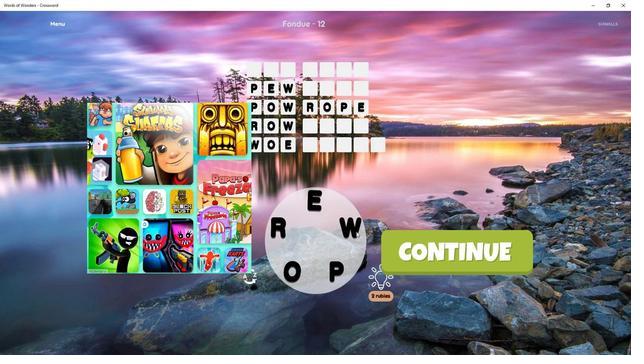 
Action: Mouse moved to (314, 255)
Screenshot: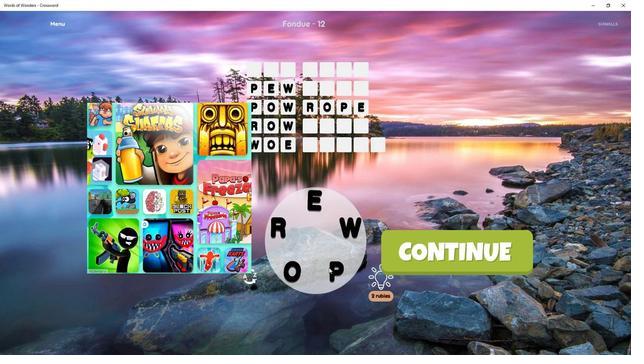 
Action: Mouse pressed left at (314, 255)
Screenshot: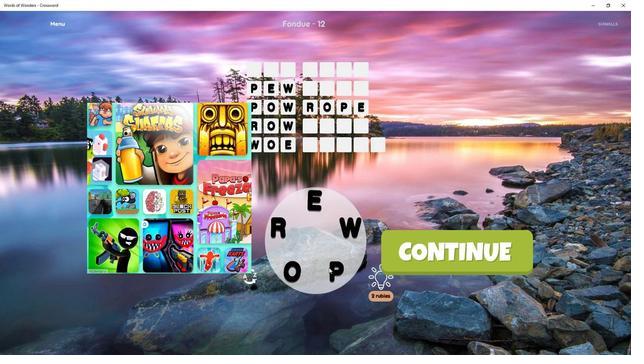 
Action: Mouse moved to (316, 253)
Screenshot: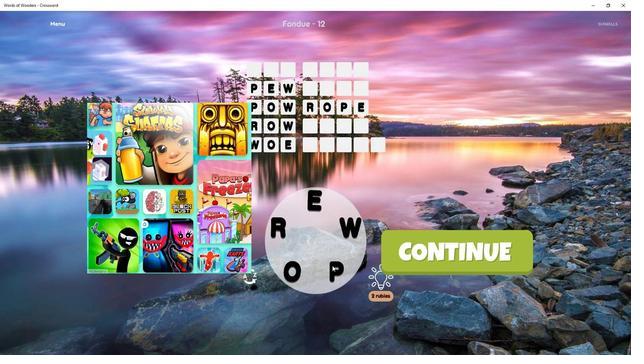 
Action: Mouse pressed left at (316, 253)
Screenshot: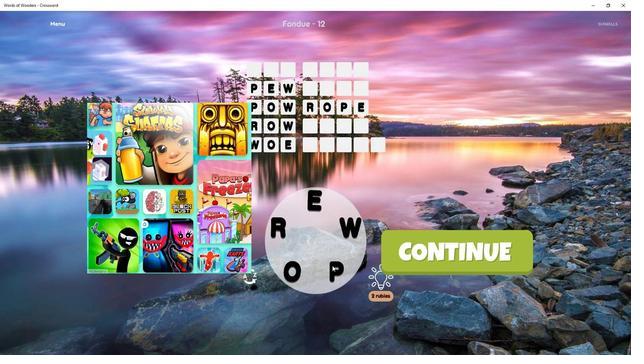 
Action: Mouse moved to (303, 217)
Screenshot: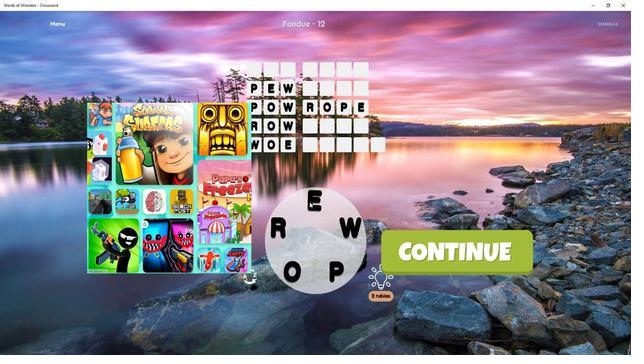 
Action: Mouse pressed left at (303, 217)
Screenshot: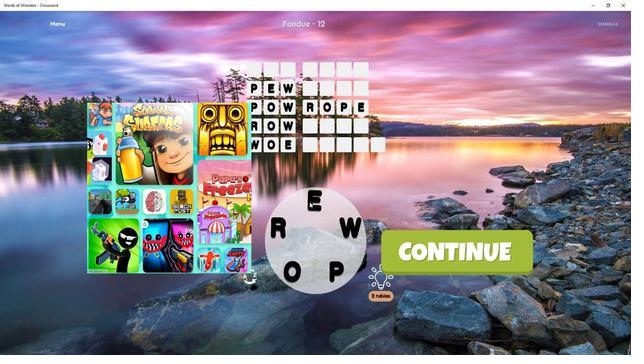 
Action: Mouse moved to (287, 232)
Screenshot: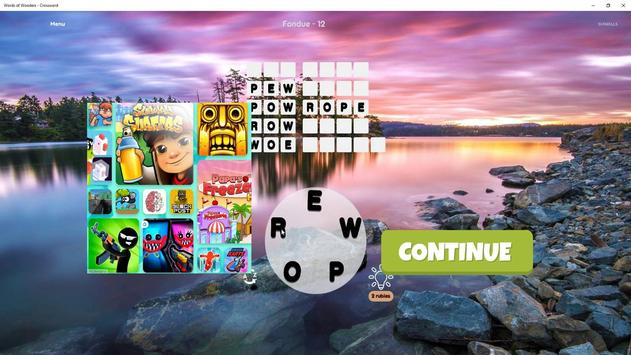
Action: Mouse pressed left at (287, 232)
Screenshot: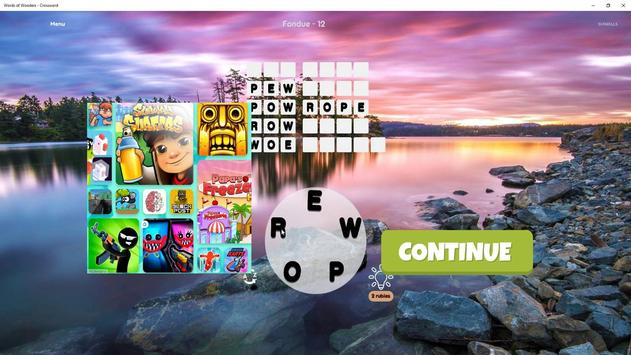 
Action: Mouse moved to (285, 234)
Screenshot: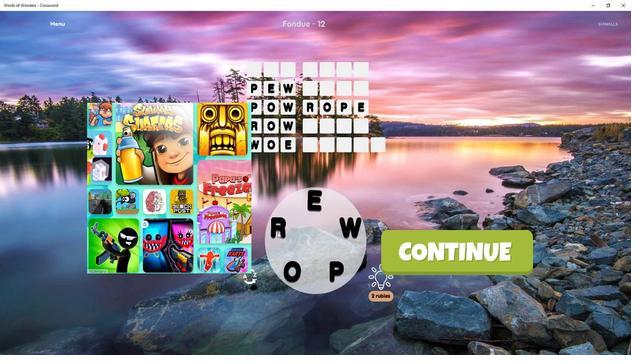 
Action: Mouse pressed left at (285, 234)
Screenshot: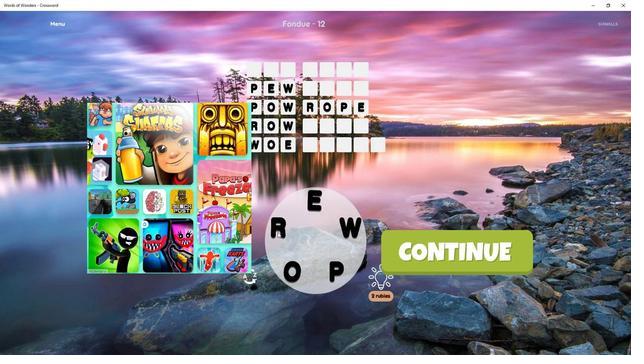 
Action: Mouse moved to (316, 254)
Screenshot: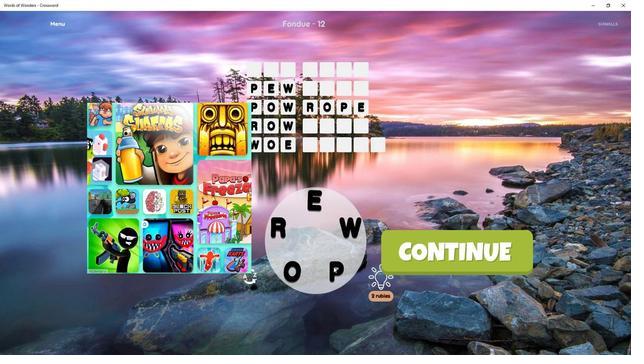 
Action: Mouse pressed left at (316, 254)
Screenshot: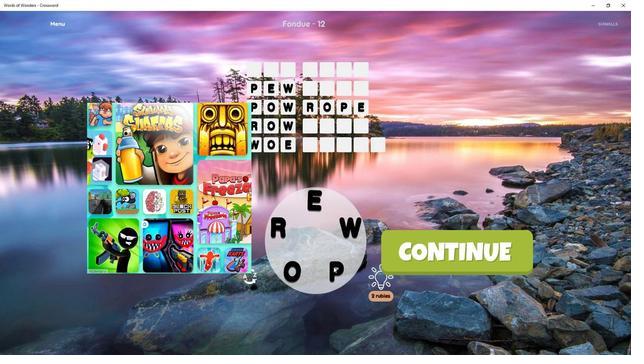 
Action: Mouse moved to (291, 255)
Screenshot: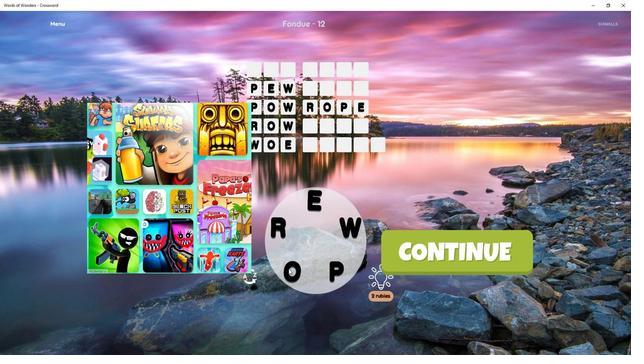 
Action: Mouse pressed left at (291, 255)
Screenshot: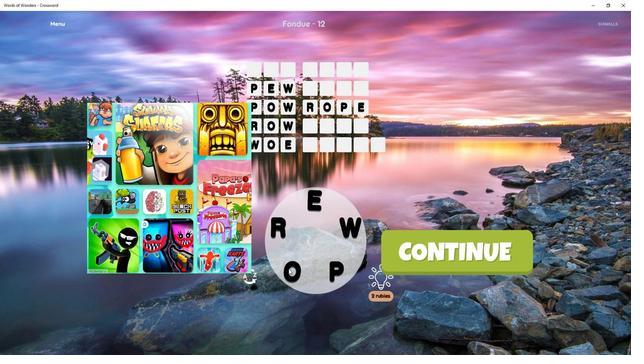 
Action: Mouse moved to (324, 229)
Screenshot: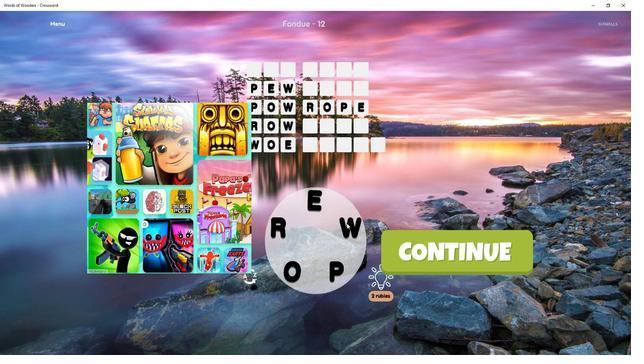 
Action: Mouse pressed left at (324, 229)
Screenshot: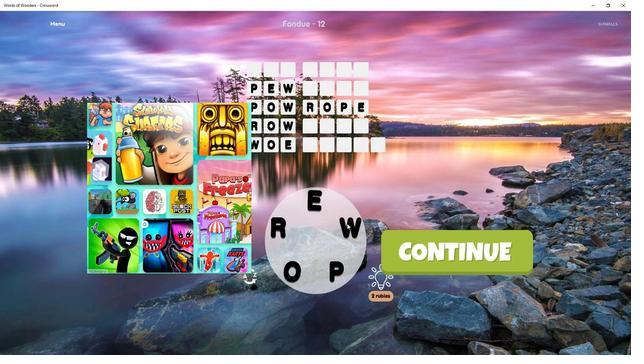 
Action: Mouse moved to (315, 210)
Screenshot: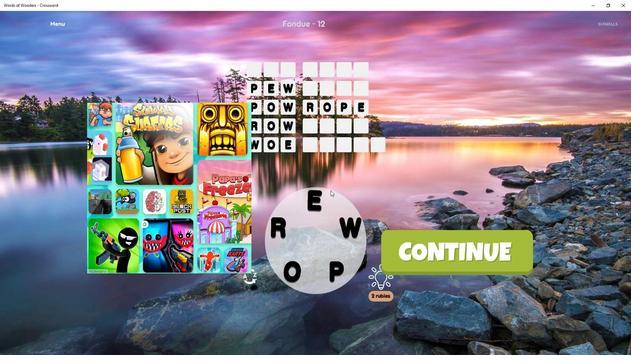 
Action: Mouse pressed left at (315, 210)
Screenshot: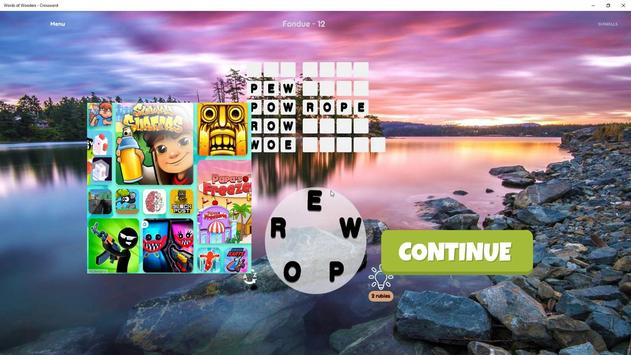 
Action: Mouse moved to (290, 256)
Screenshot: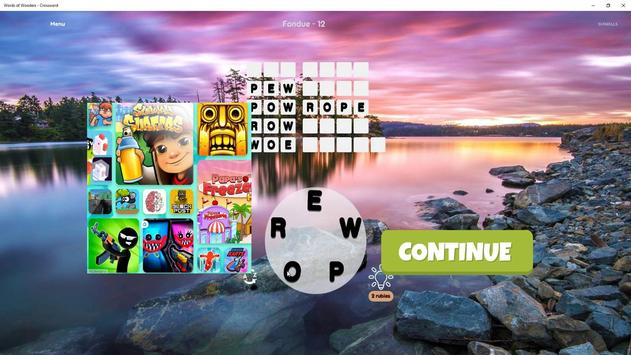
Action: Mouse pressed left at (290, 256)
Screenshot: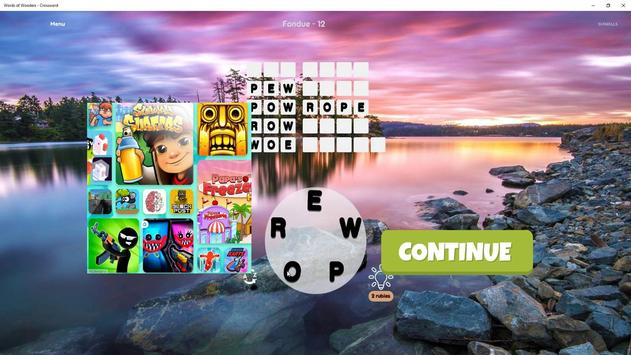 
Action: Mouse moved to (322, 233)
Screenshot: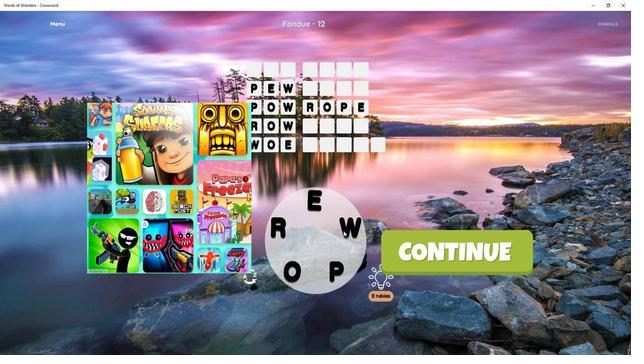
Action: Mouse pressed left at (322, 233)
Screenshot: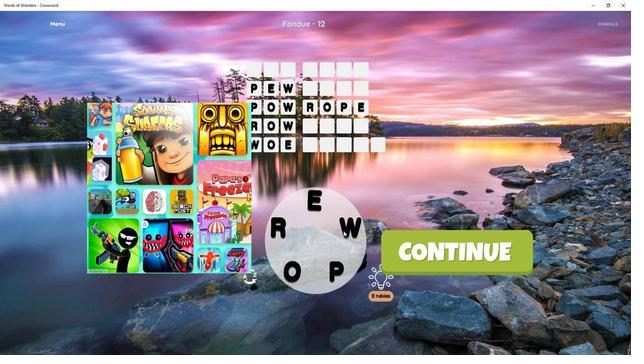 
Action: Mouse moved to (324, 228)
Screenshot: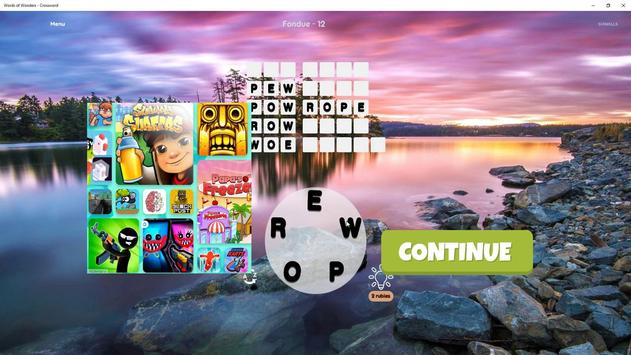
Action: Mouse pressed left at (324, 228)
Screenshot: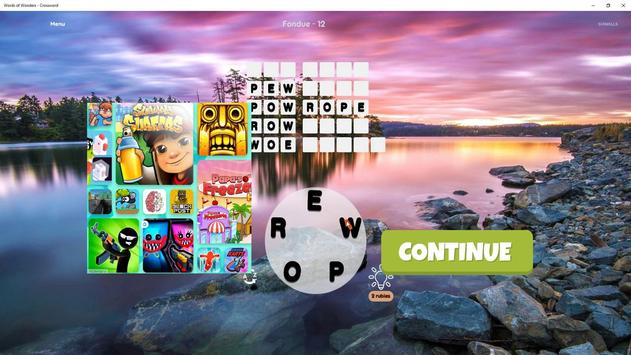 
Action: Mouse moved to (317, 255)
Screenshot: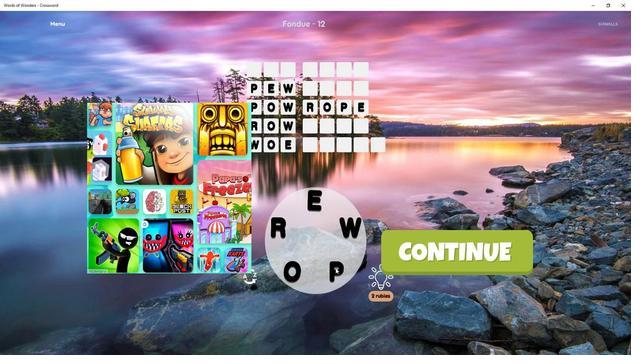 
Action: Mouse pressed left at (317, 255)
Screenshot: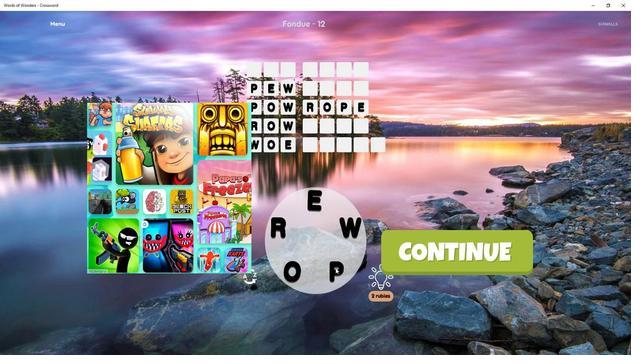 
Action: Mouse moved to (314, 256)
Screenshot: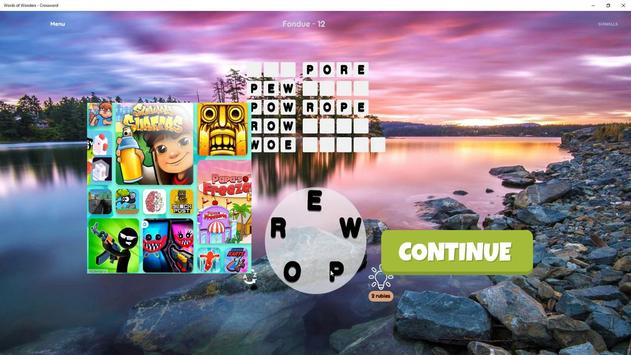 
Action: Mouse pressed left at (314, 256)
Screenshot: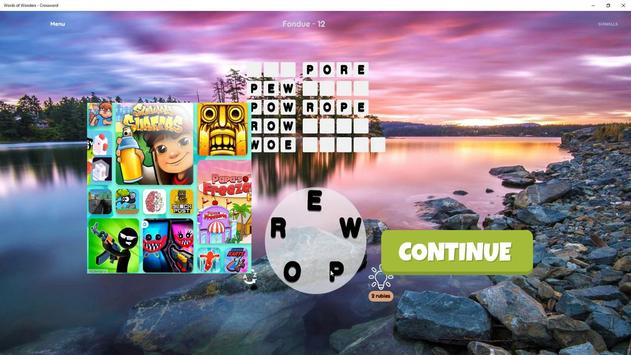 
Action: Mouse moved to (316, 255)
Screenshot: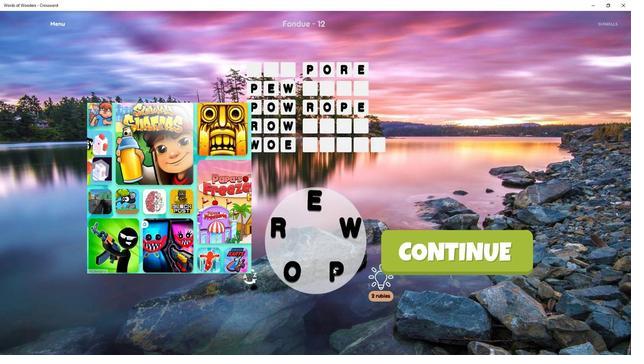 
Action: Mouse pressed left at (316, 255)
Screenshot: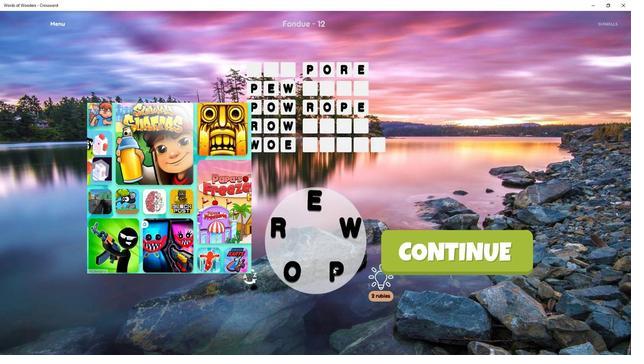 
Action: Mouse moved to (314, 258)
Screenshot: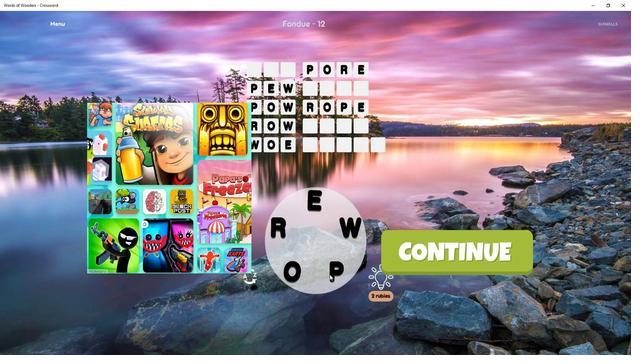 
Action: Mouse pressed left at (314, 258)
Screenshot: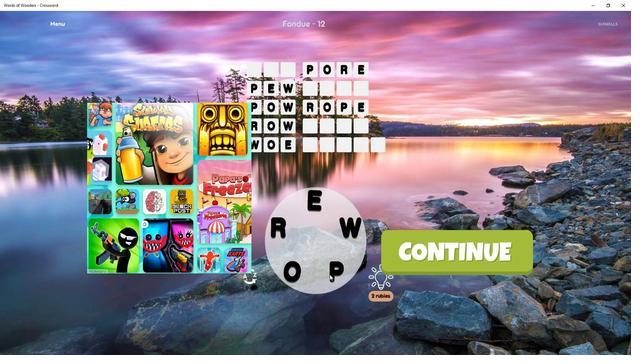 
Action: Mouse moved to (51, 183)
Screenshot: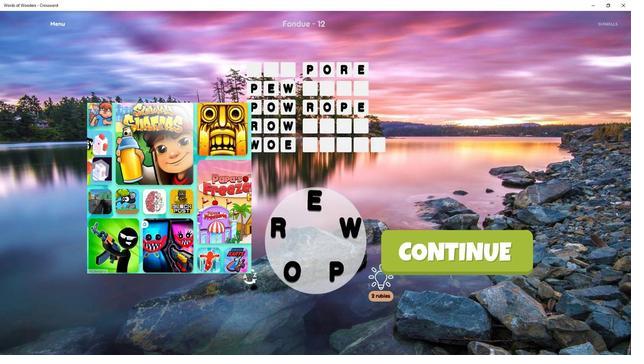 
Action: Mouse pressed left at (51, 183)
Screenshot: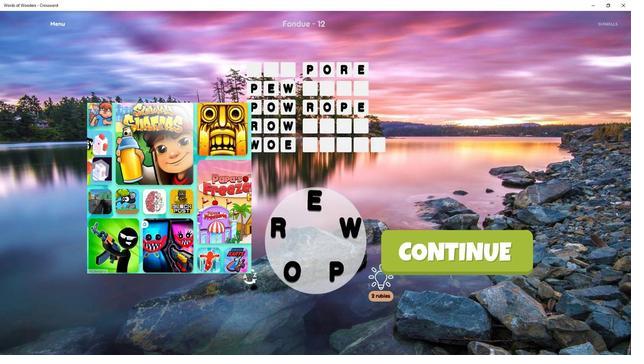 
Action: Mouse moved to (53, 174)
Screenshot: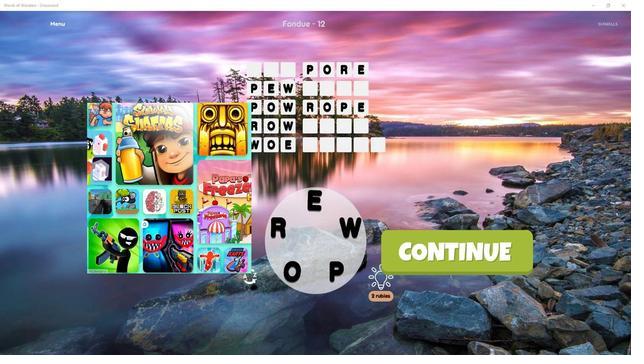 
Action: Mouse scrolled (53, 174) with delta (0, 0)
Screenshot: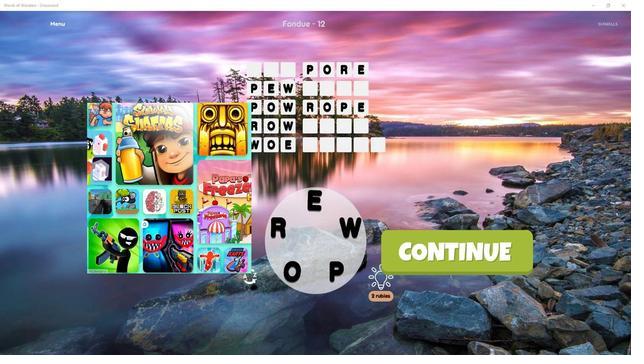 
Action: Mouse scrolled (53, 174) with delta (0, 0)
Screenshot: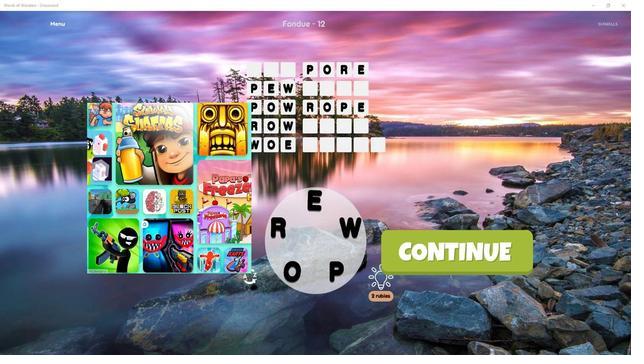 
Action: Mouse moved to (54, 174)
Screenshot: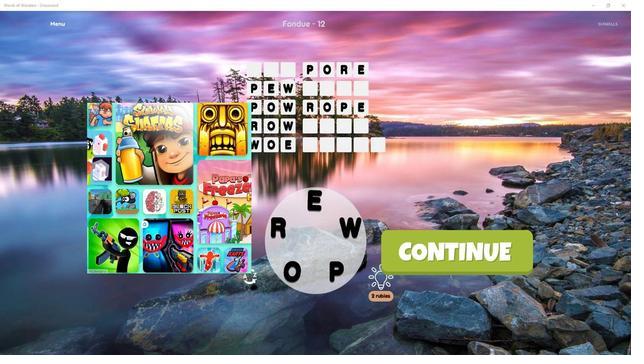 
Action: Mouse scrolled (54, 174) with delta (0, 0)
Screenshot: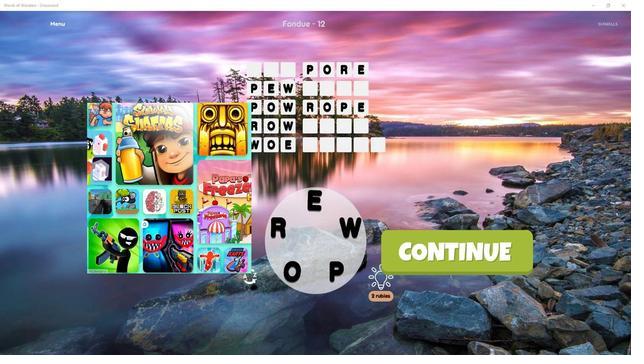
Action: Mouse scrolled (54, 174) with delta (0, 0)
Screenshot: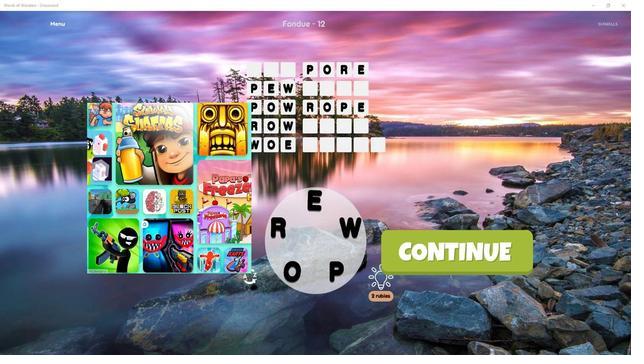 
Action: Mouse moved to (53, 178)
Screenshot: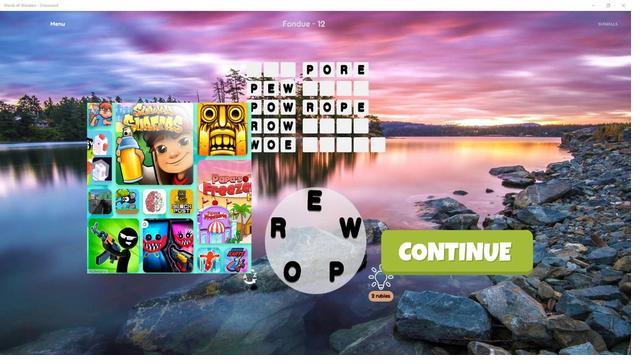 
Action: Mouse scrolled (53, 178) with delta (0, 0)
Screenshot: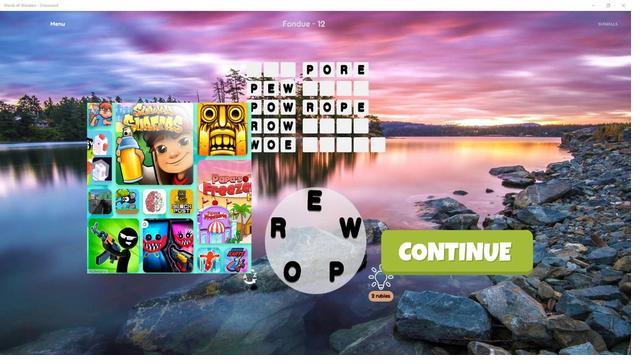 
Action: Mouse scrolled (53, 178) with delta (0, 0)
Screenshot: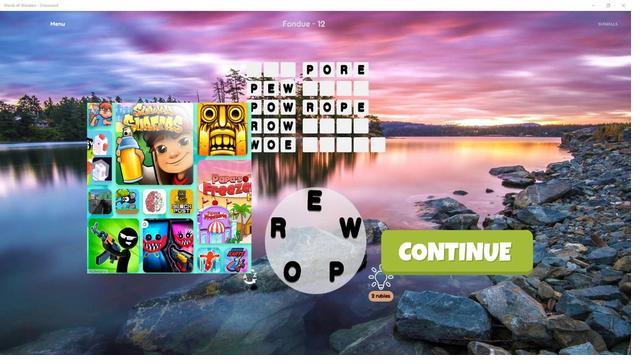 
Action: Mouse scrolled (53, 178) with delta (0, 0)
Screenshot: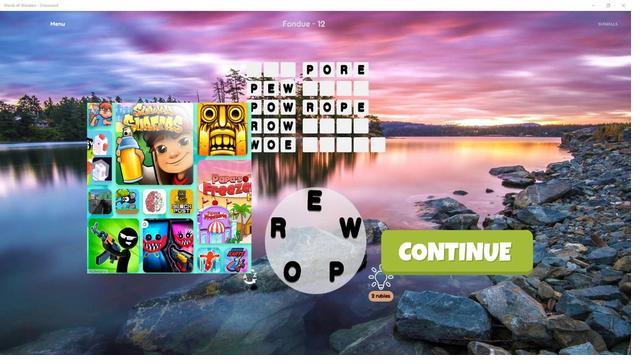 
Action: Mouse scrolled (53, 178) with delta (0, 0)
Screenshot: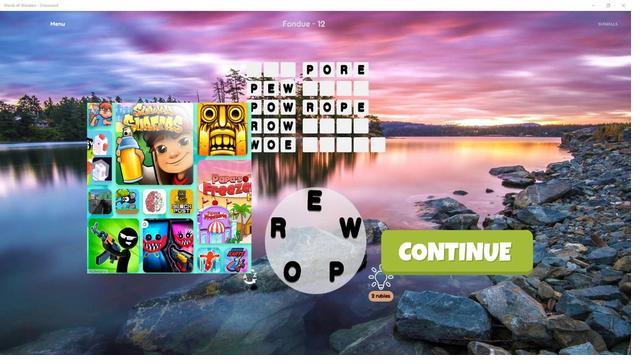 
Action: Mouse moved to (313, 258)
Screenshot: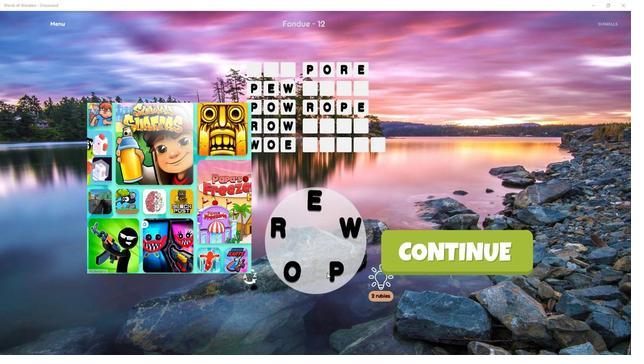 
Action: Mouse pressed left at (313, 258)
Screenshot: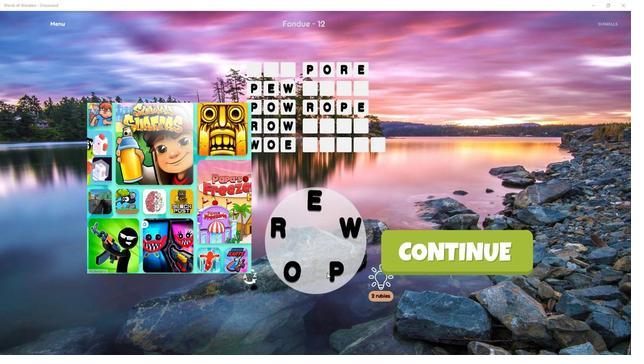 
Action: Mouse moved to (315, 256)
Screenshot: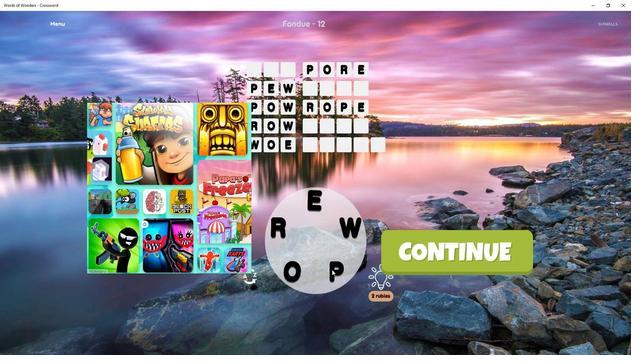 
Action: Mouse pressed left at (315, 256)
Screenshot: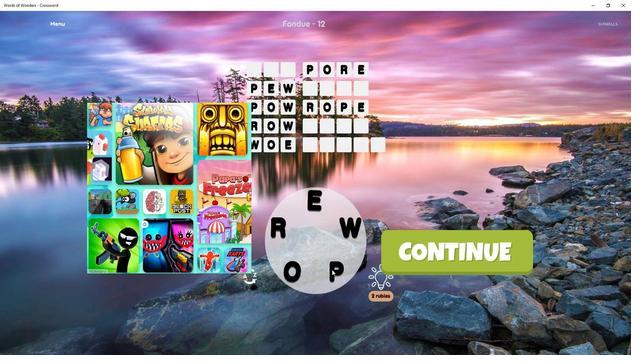 
Action: Mouse moved to (325, 228)
Screenshot: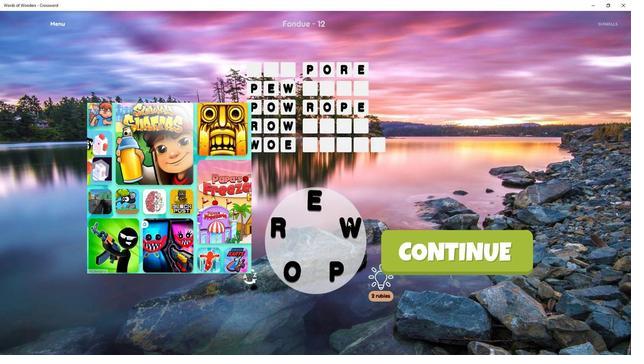 
Action: Mouse pressed left at (325, 228)
Screenshot: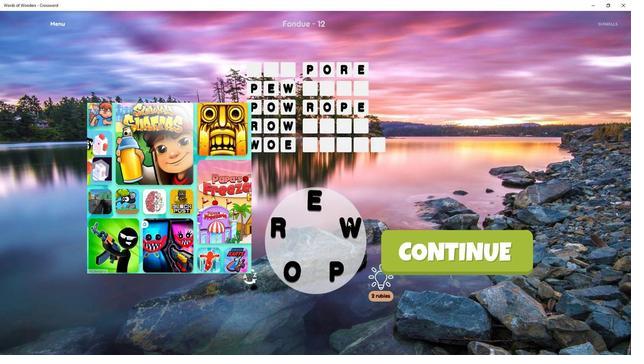 
Action: Mouse moved to (41, 181)
Screenshot: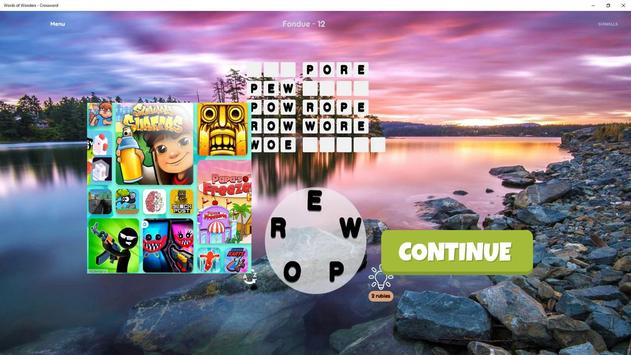
Action: Mouse scrolled (41, 181) with delta (0, 0)
Screenshot: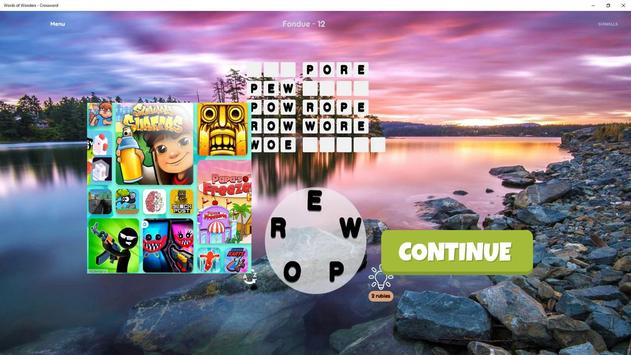 
Action: Mouse scrolled (41, 181) with delta (0, 0)
Screenshot: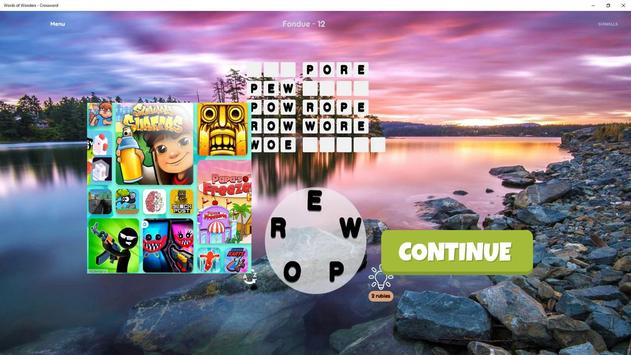 
Action: Mouse moved to (284, 232)
Screenshot: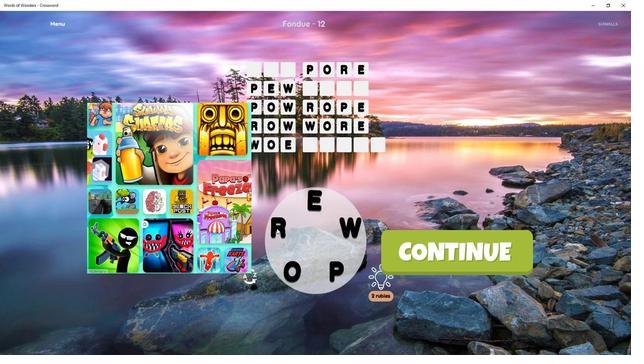 
Action: Mouse pressed left at (284, 232)
Screenshot: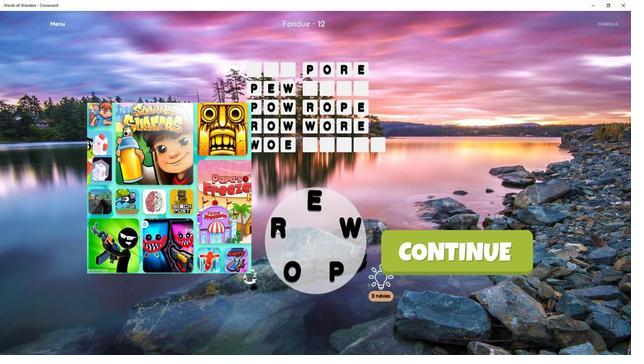 
Action: Mouse moved to (286, 232)
Screenshot: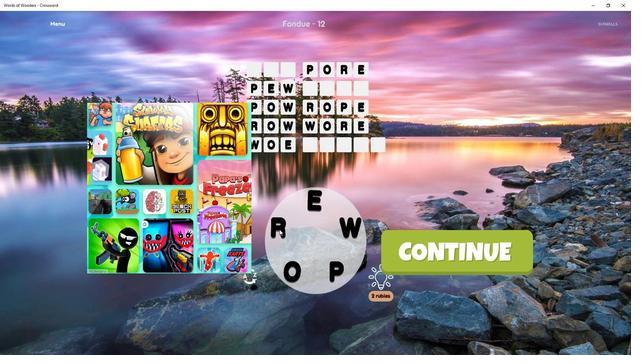 
Action: Mouse pressed left at (286, 232)
Screenshot: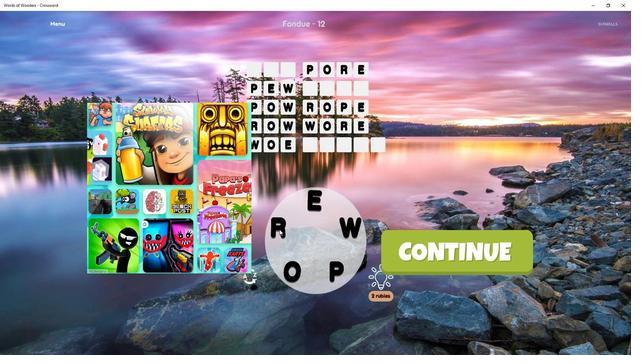 
Action: Mouse moved to (319, 257)
Screenshot: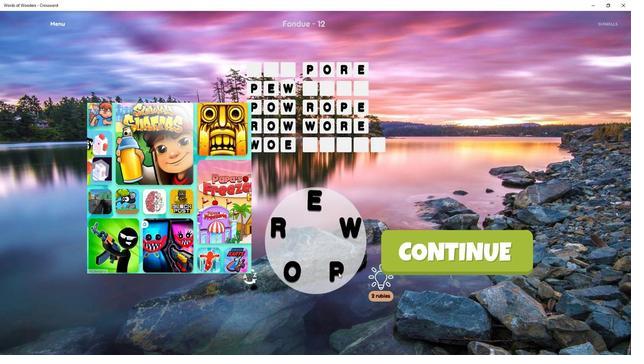 
Action: Mouse pressed left at (319, 257)
Screenshot: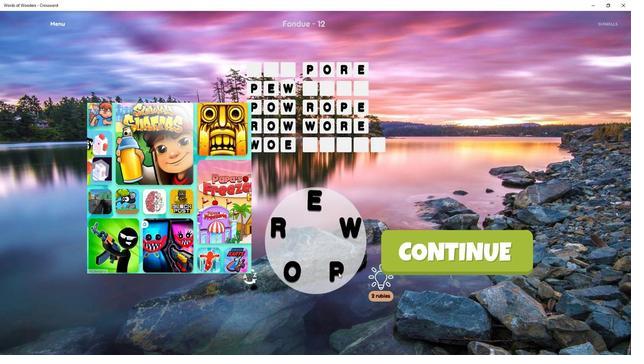 
Action: Mouse moved to (324, 233)
Screenshot: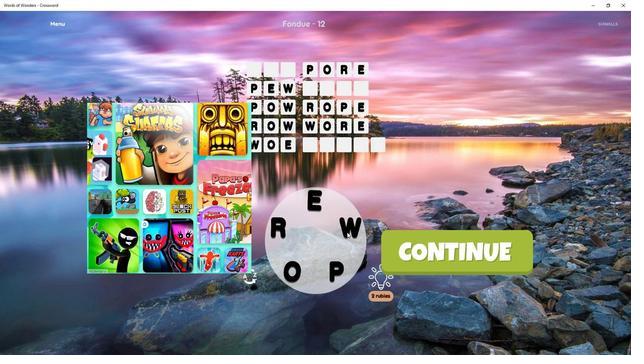 
Action: Mouse pressed left at (324, 233)
Screenshot: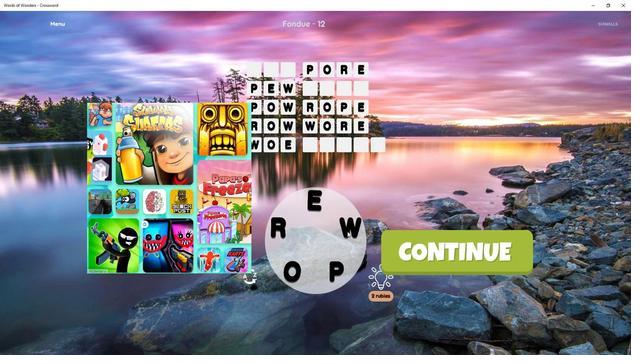 
Action: Mouse moved to (26, 184)
Screenshot: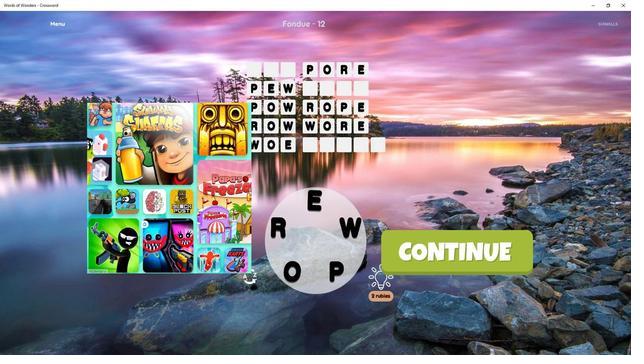 
Action: Mouse scrolled (26, 184) with delta (0, 0)
Screenshot: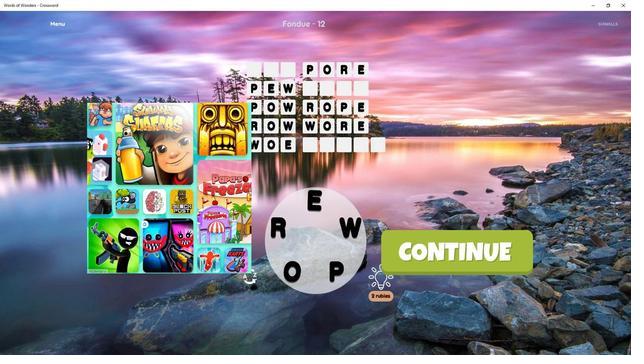 
Action: Mouse moved to (291, 259)
Screenshot: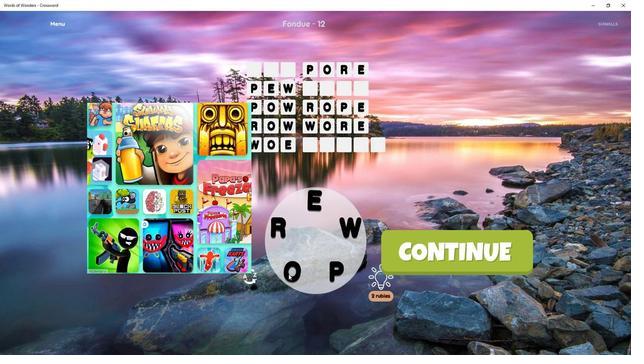 
Action: Mouse pressed left at (291, 259)
Screenshot: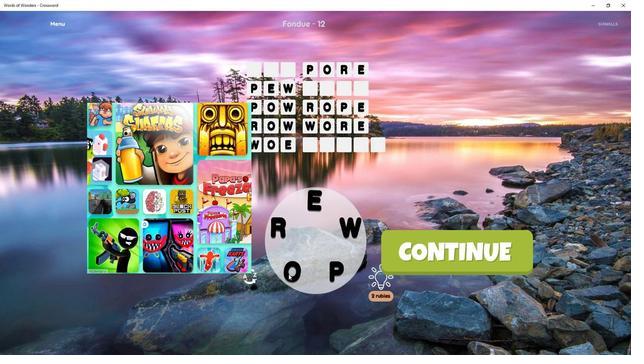 
Action: Mouse moved to (305, 216)
Screenshot: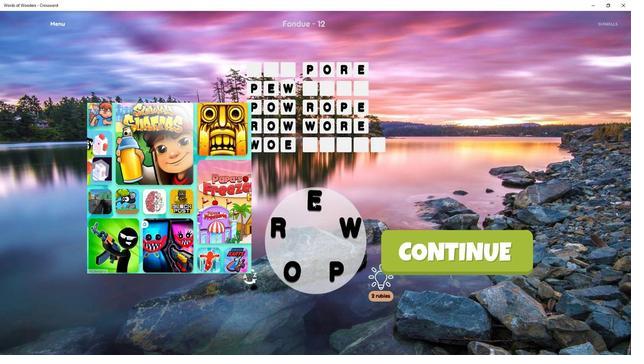 
Action: Mouse pressed left at (305, 216)
Screenshot: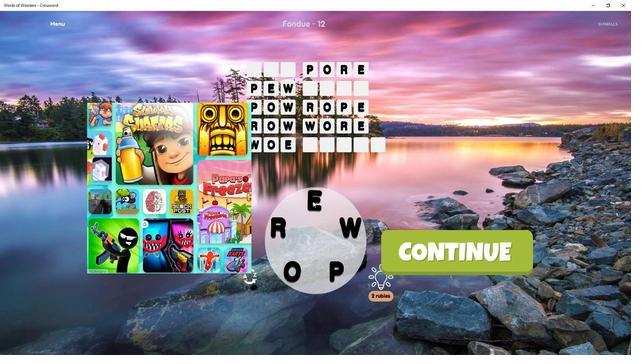 
Action: Mouse moved to (65, 171)
Screenshot: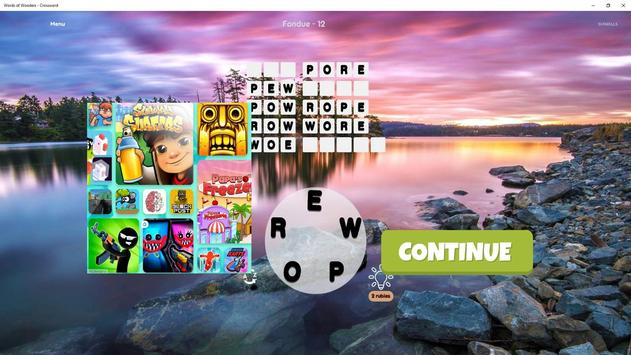 
Action: Mouse scrolled (65, 171) with delta (0, 0)
Screenshot: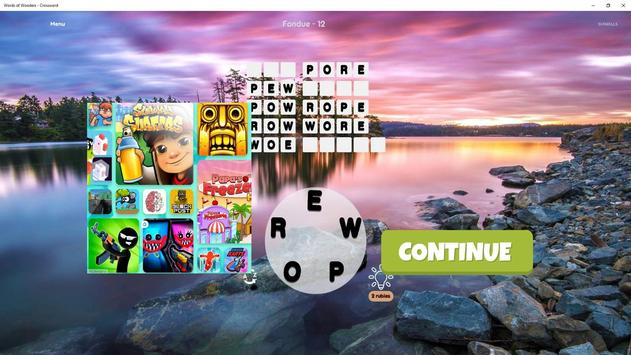 
Action: Mouse moved to (64, 172)
Screenshot: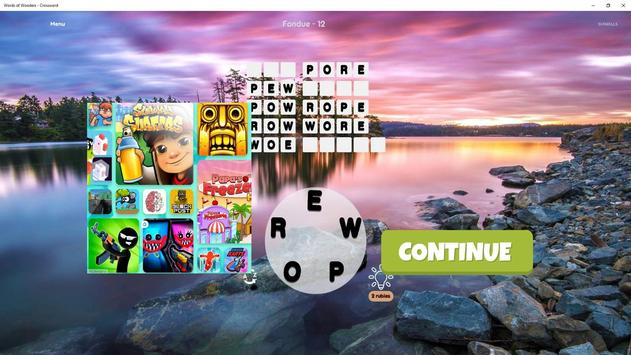 
Action: Mouse scrolled (64, 172) with delta (0, 0)
Screenshot: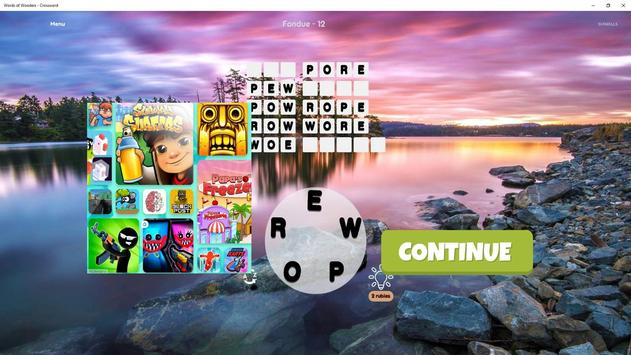 
Action: Mouse moved to (317, 227)
Screenshot: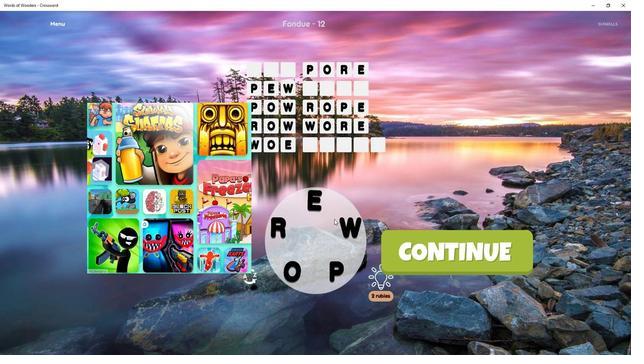 
Action: Mouse pressed left at (317, 227)
Screenshot: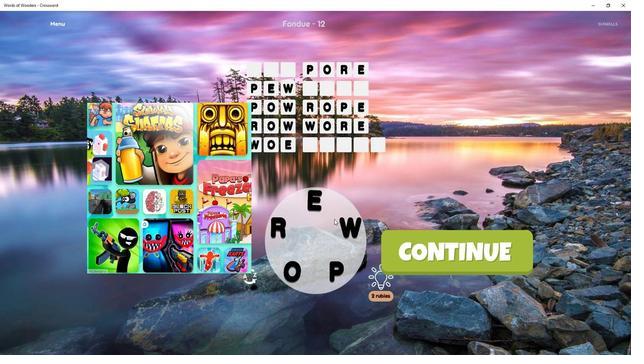 
Action: Mouse moved to (42, 175)
Screenshot: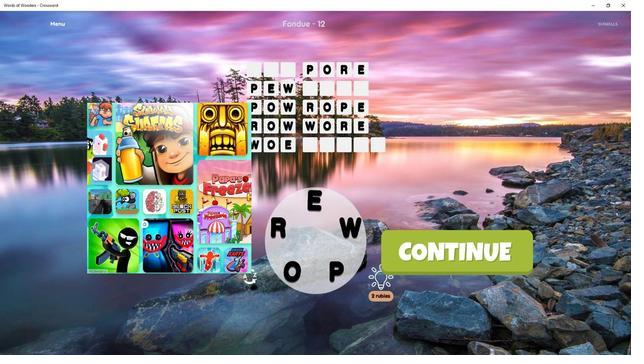 
Action: Mouse scrolled (42, 175) with delta (0, 0)
Screenshot: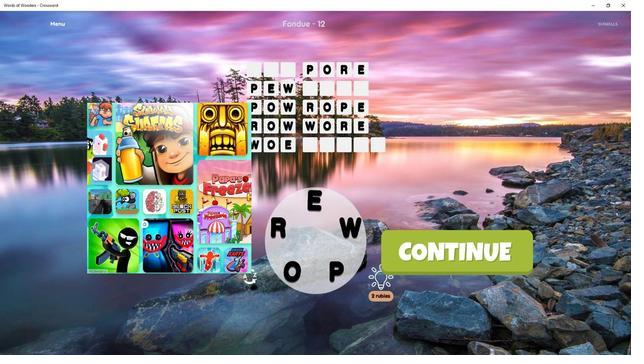 
Action: Mouse moved to (317, 257)
Screenshot: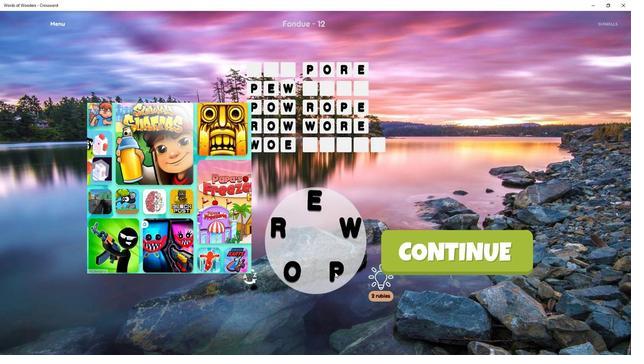 
Action: Mouse pressed left at (317, 257)
Screenshot: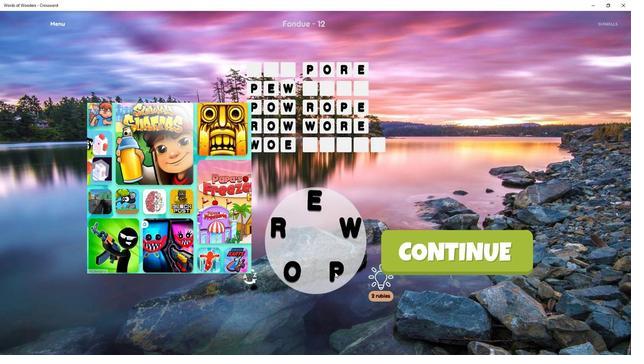 
Action: Mouse moved to (315, 258)
Screenshot: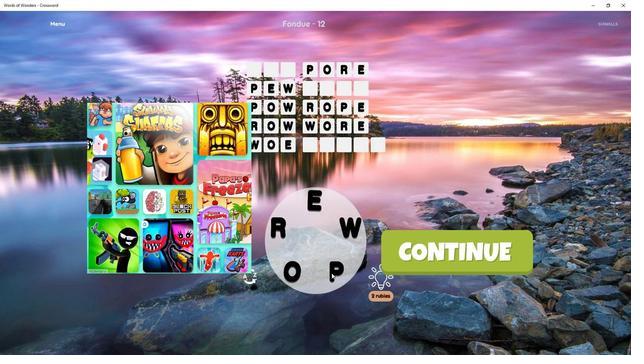 
Action: Mouse pressed left at (315, 258)
Screenshot: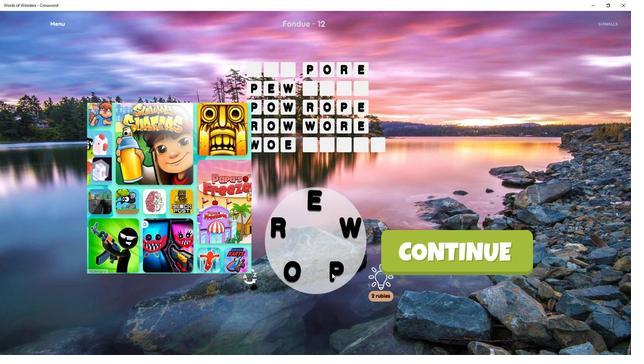 
Action: Mouse moved to (323, 232)
Screenshot: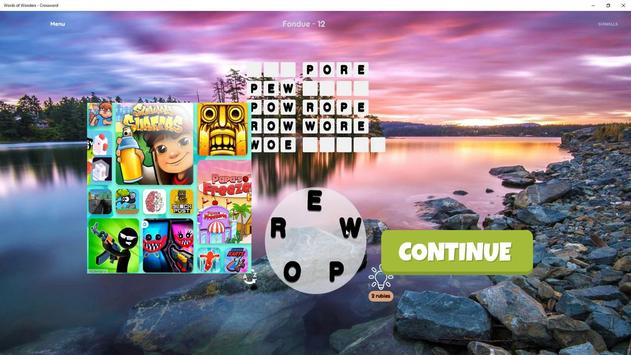 
Action: Mouse pressed left at (323, 232)
Screenshot: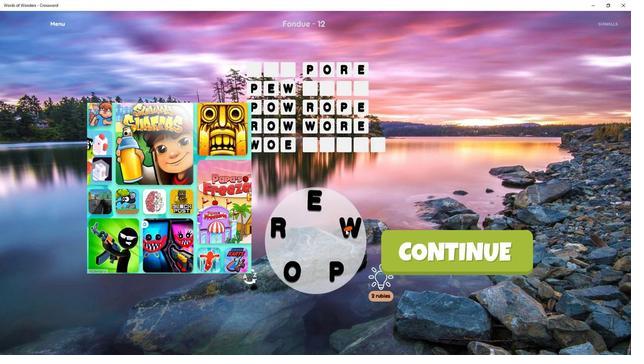 
Action: Mouse moved to (326, 231)
Screenshot: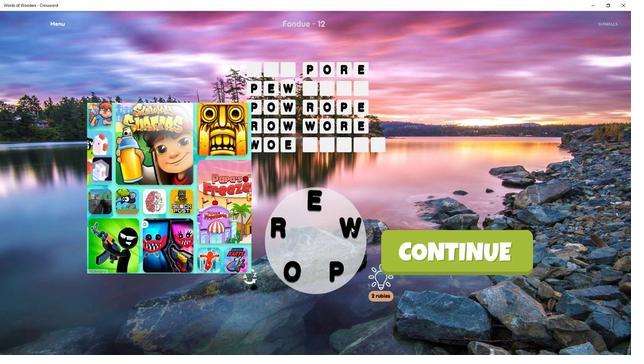 
Action: Mouse pressed left at (326, 231)
Screenshot: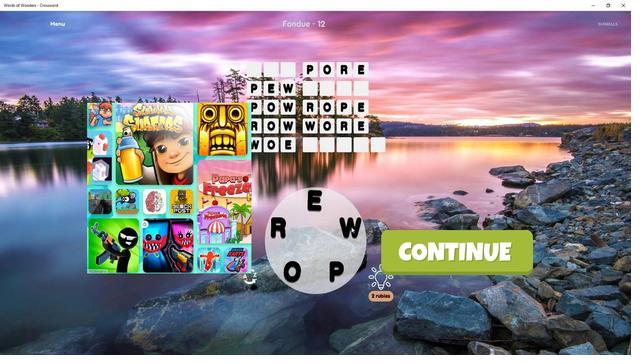 
Action: Mouse moved to (46, 170)
Screenshot: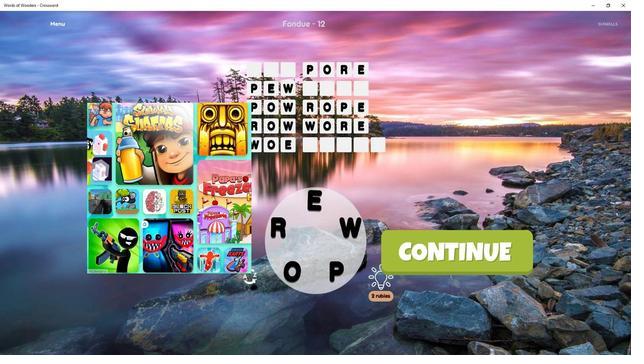 
Action: Mouse scrolled (46, 170) with delta (0, 0)
Screenshot: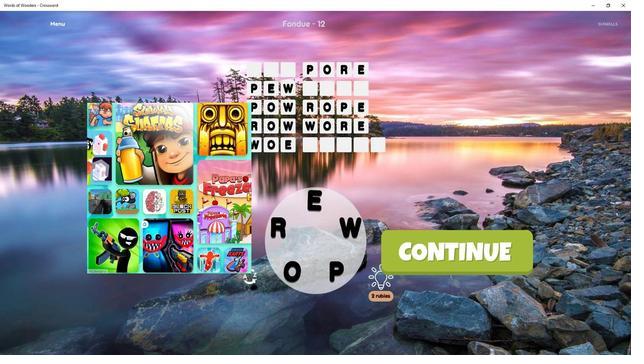 
Action: Mouse moved to (52, 156)
Screenshot: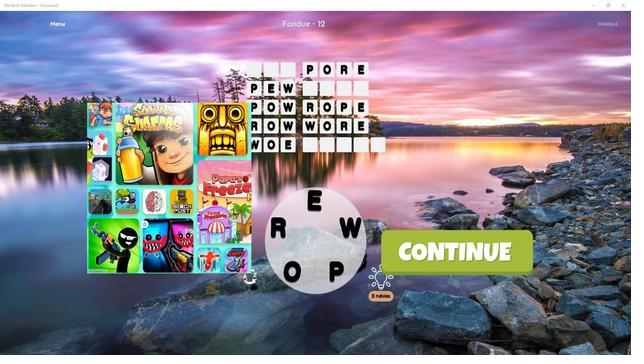 
Action: Mouse pressed left at (52, 156)
Screenshot: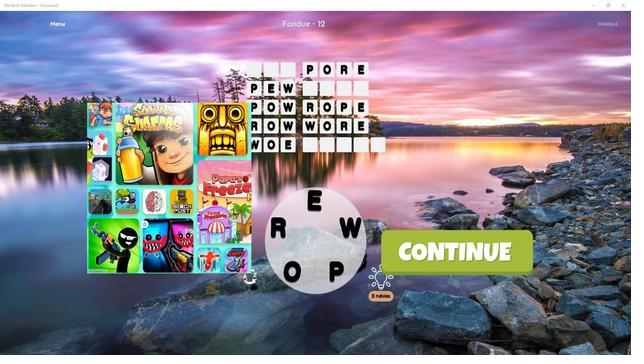 
Action: Mouse moved to (312, 255)
Screenshot: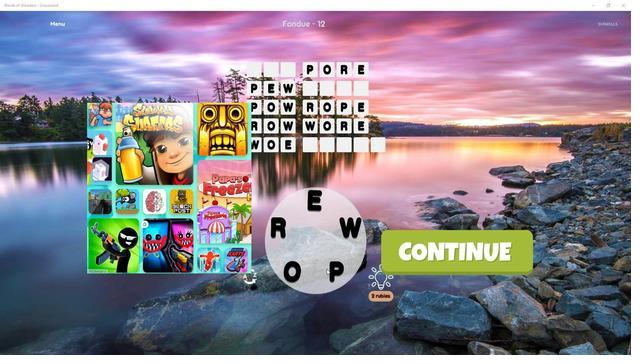 
Action: Mouse pressed left at (312, 255)
Screenshot: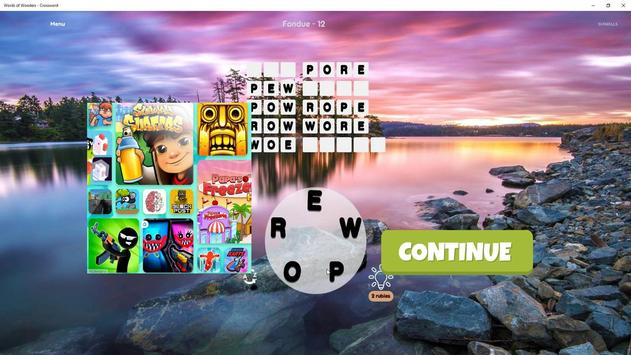 
Action: Mouse moved to (315, 256)
Screenshot: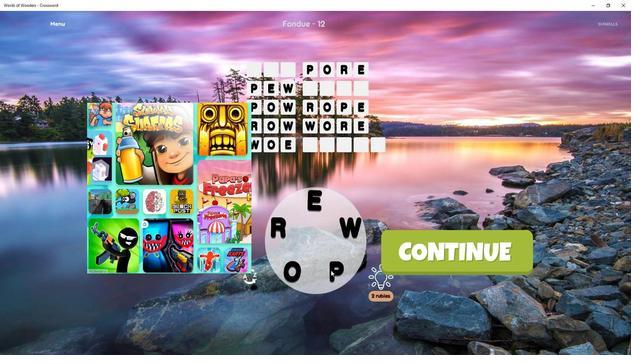 
Action: Mouse pressed left at (315, 256)
Screenshot: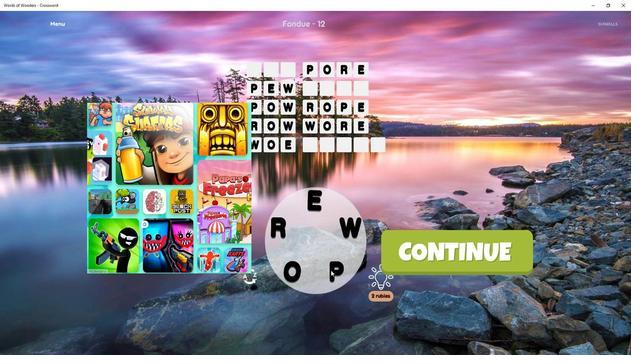 
Action: Mouse moved to (48, 177)
Screenshot: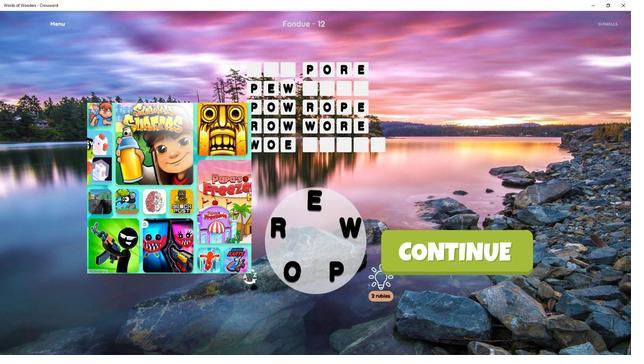 
Action: Mouse scrolled (48, 177) with delta (0, 0)
Screenshot: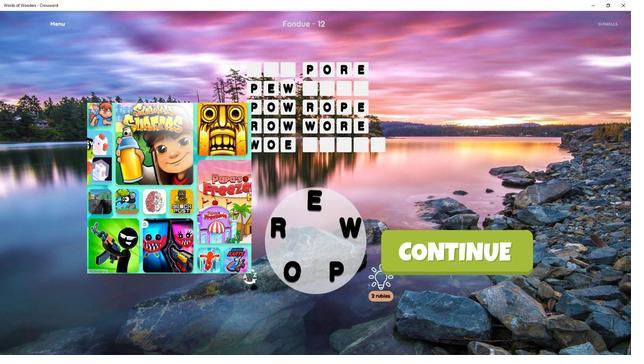 
Action: Mouse moved to (322, 256)
Screenshot: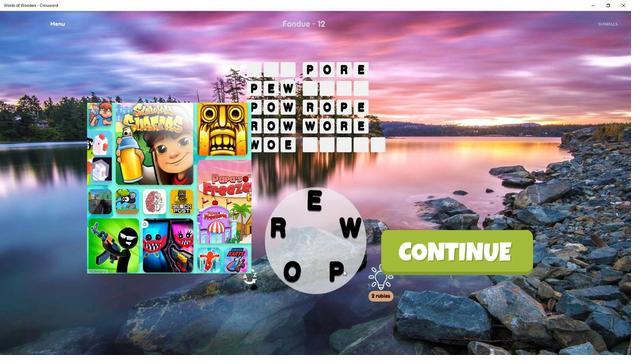 
Action: Mouse pressed left at (322, 256)
Screenshot: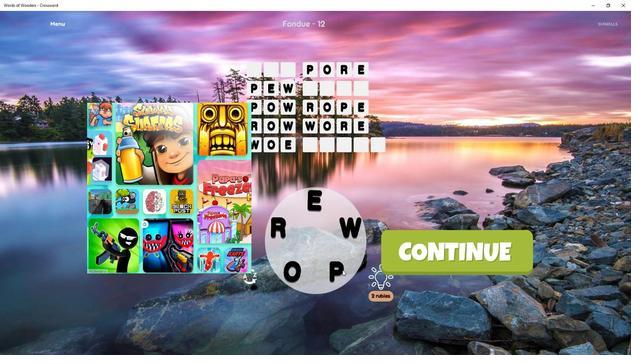 
Action: Mouse moved to (287, 232)
Screenshot: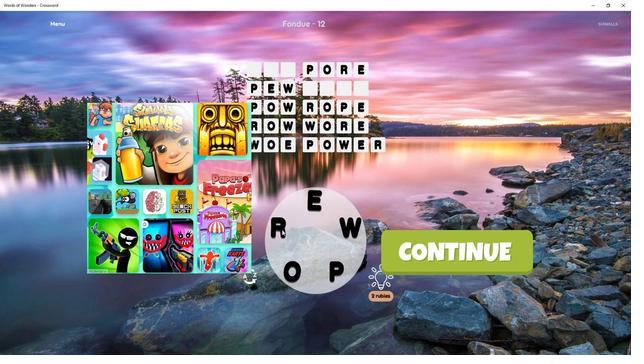 
Action: Mouse pressed left at (287, 232)
Screenshot: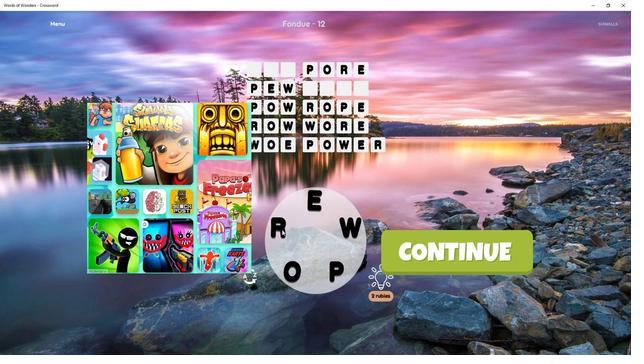
Action: Mouse moved to (306, 217)
Screenshot: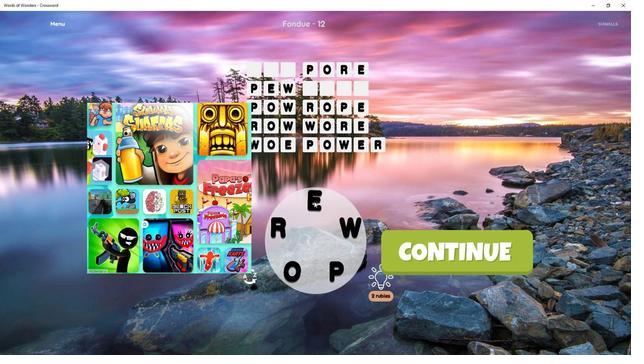 
Action: Mouse scrolled (306, 216) with delta (0, 0)
Screenshot: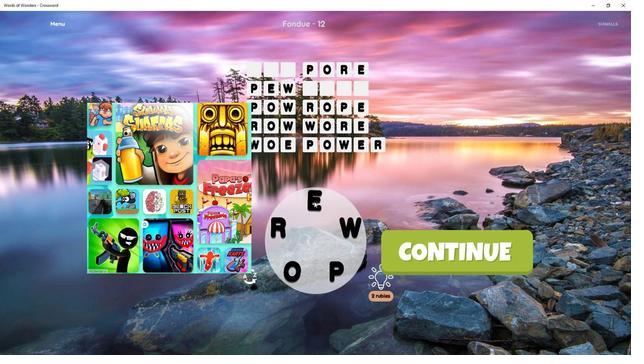 
Action: Mouse moved to (12, 173)
Screenshot: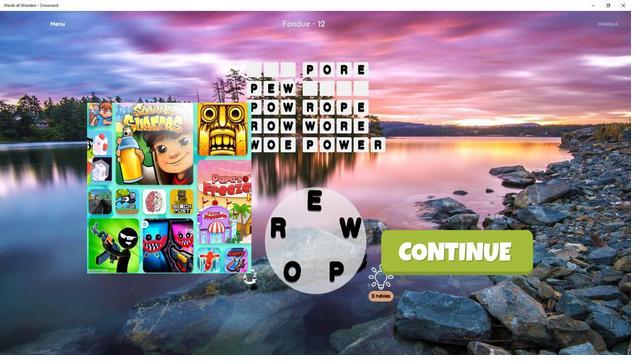 
Action: Mouse scrolled (12, 173) with delta (0, 0)
Screenshot: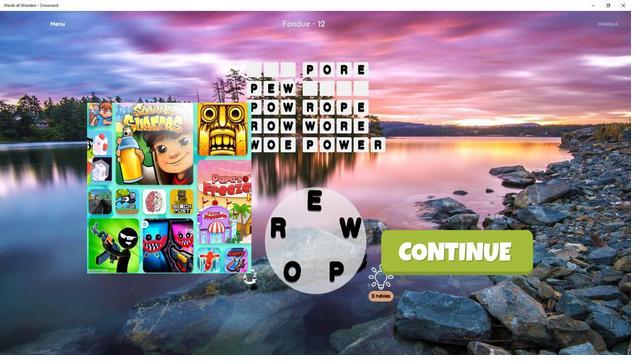 
Action: Mouse moved to (14, 173)
Screenshot: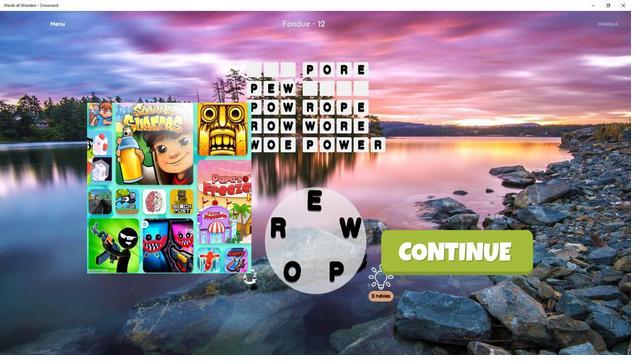 
Action: Mouse scrolled (13, 173) with delta (0, 0)
Screenshot: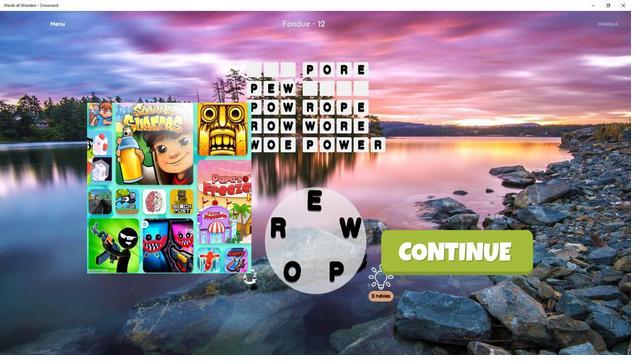 
Action: Mouse scrolled (14, 173) with delta (0, 0)
Screenshot: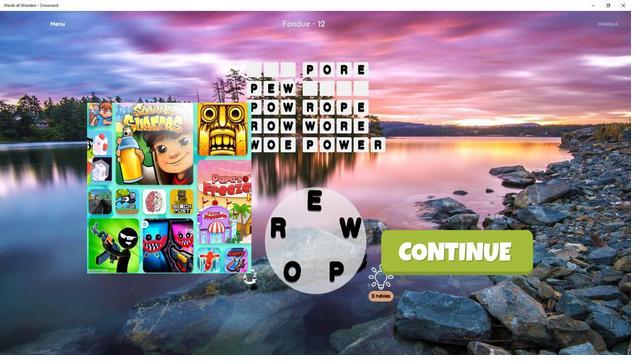 
Action: Mouse scrolled (14, 173) with delta (0, 0)
Screenshot: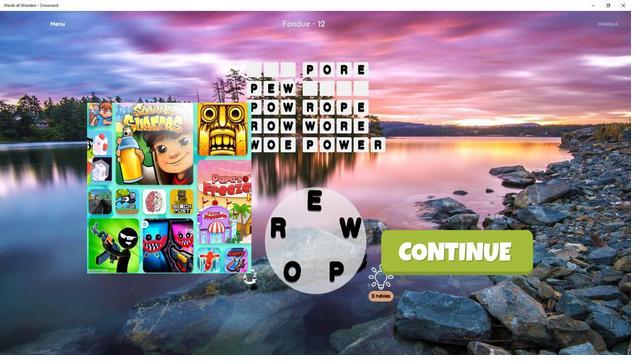 
Action: Mouse scrolled (14, 173) with delta (0, 0)
Screenshot: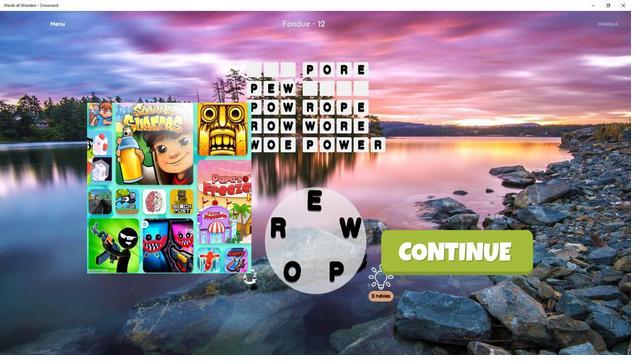 
Action: Mouse moved to (14, 173)
Screenshot: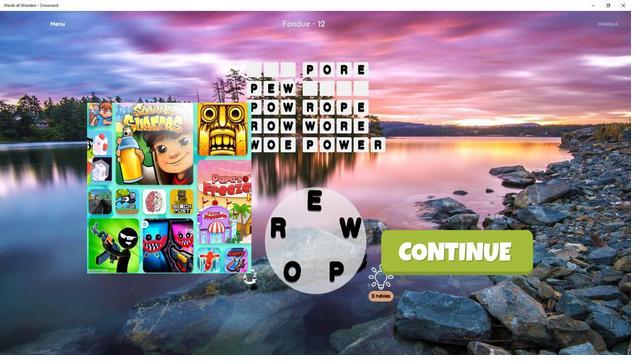
Action: Mouse scrolled (14, 173) with delta (0, 0)
Screenshot: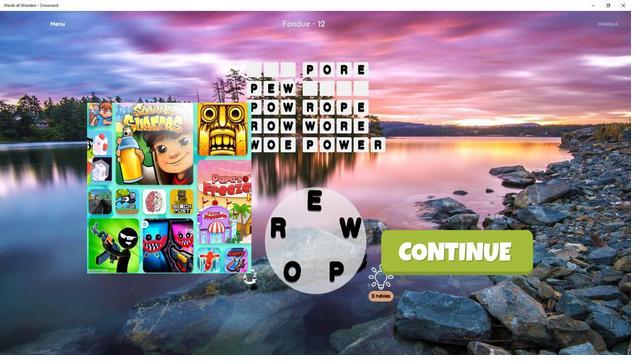 
Action: Mouse scrolled (14, 173) with delta (0, 0)
Screenshot: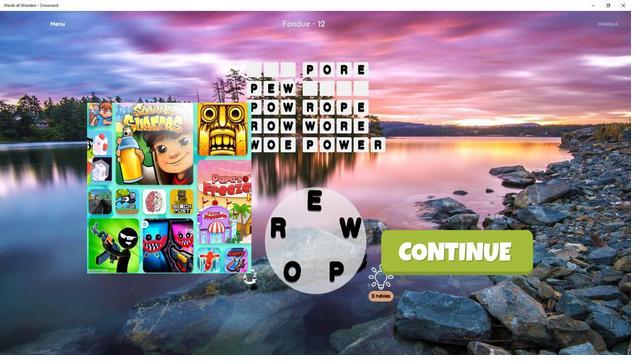 
Action: Mouse scrolled (14, 173) with delta (0, 0)
Screenshot: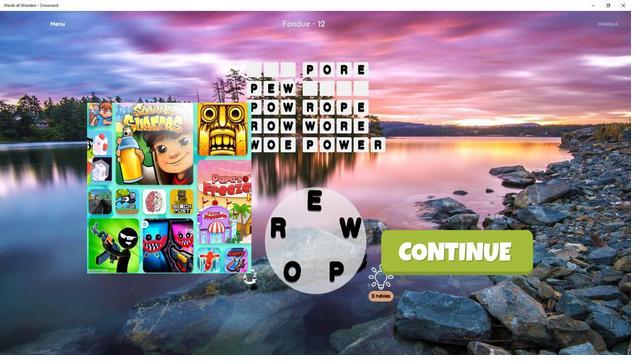 
Action: Mouse scrolled (14, 173) with delta (0, 0)
Screenshot: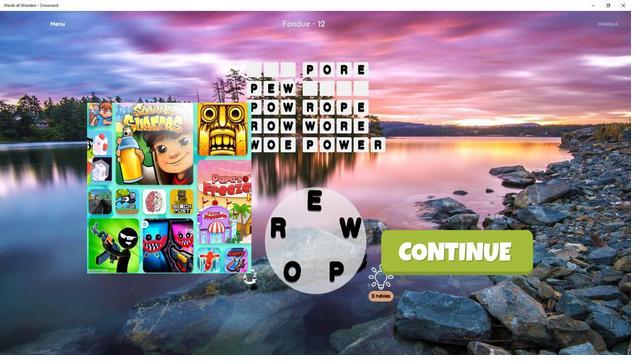 
Action: Mouse moved to (35, 185)
Screenshot: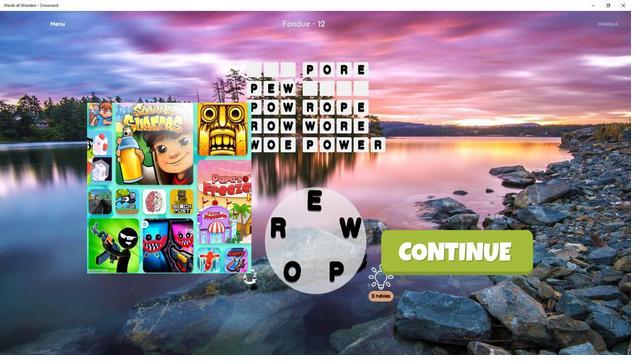 
Action: Mouse scrolled (35, 185) with delta (0, 0)
Screenshot: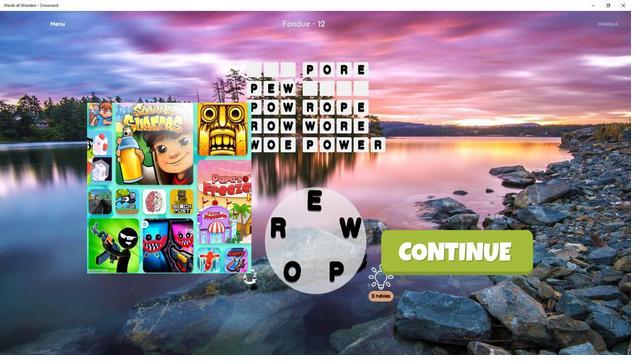 
Action: Mouse moved to (286, 231)
Screenshot: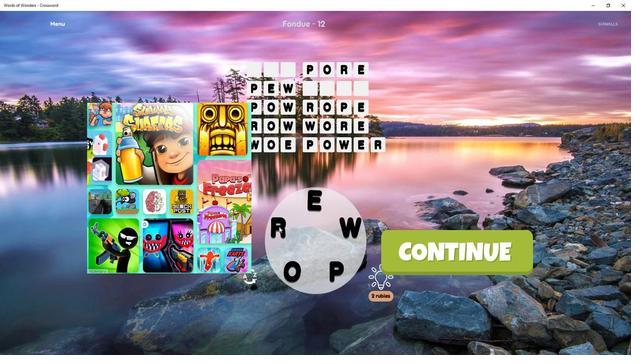 
Action: Mouse pressed left at (286, 231)
Screenshot: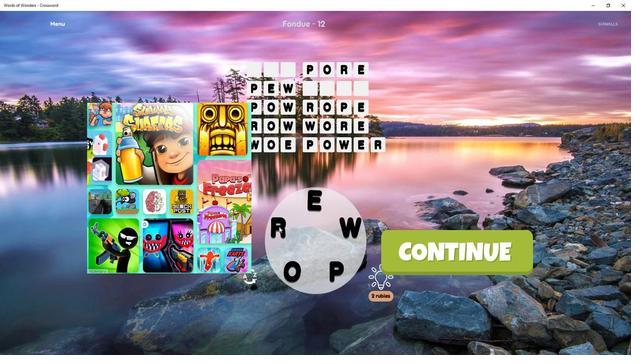 
Action: Mouse moved to (295, 252)
Screenshot: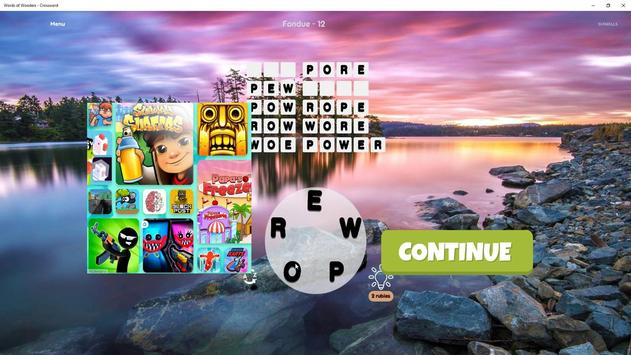 
Action: Mouse pressed left at (295, 252)
Screenshot: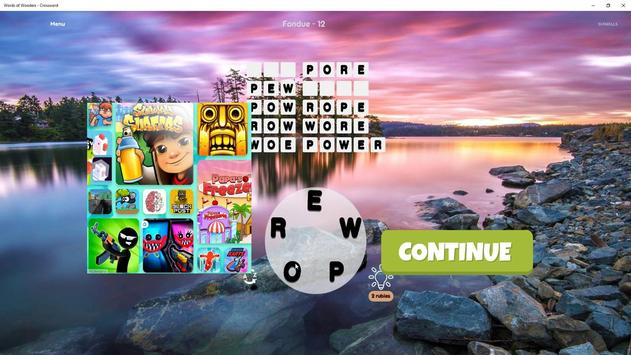 
Action: Mouse moved to (34, 177)
Screenshot: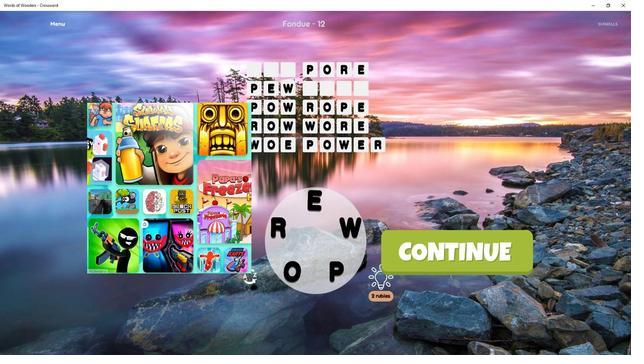 
Action: Mouse scrolled (34, 177) with delta (0, 0)
Screenshot: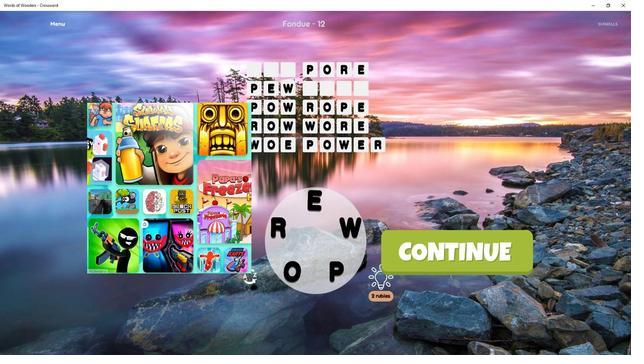 
Action: Mouse moved to (34, 177)
Screenshot: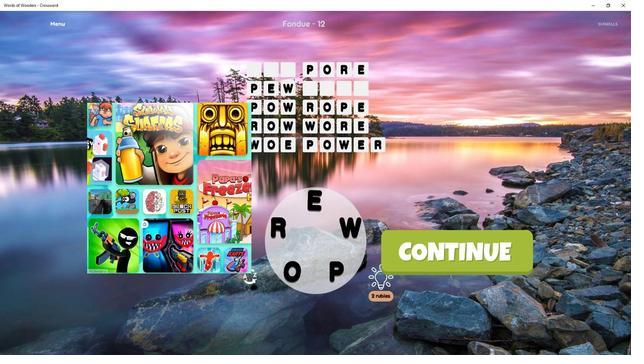 
Action: Mouse scrolled (34, 177) with delta (0, 0)
Screenshot: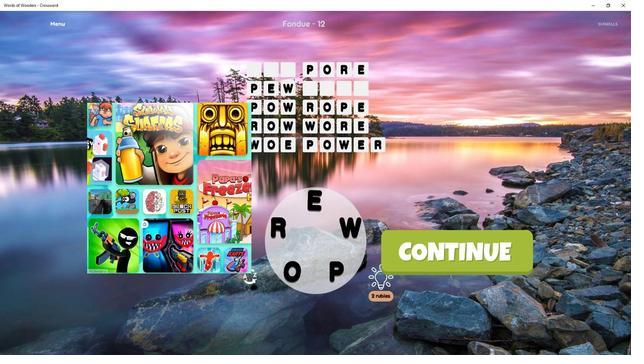 
Action: Mouse moved to (287, 232)
Screenshot: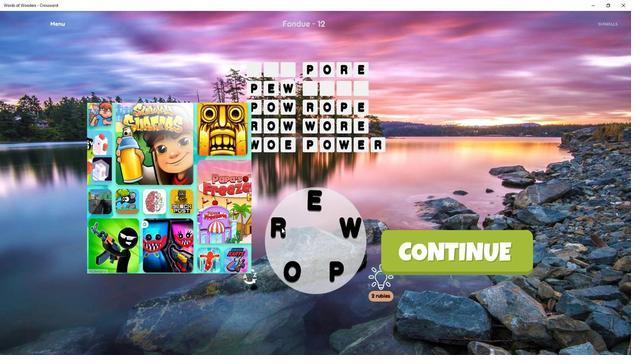 
Action: Mouse pressed left at (287, 232)
Screenshot: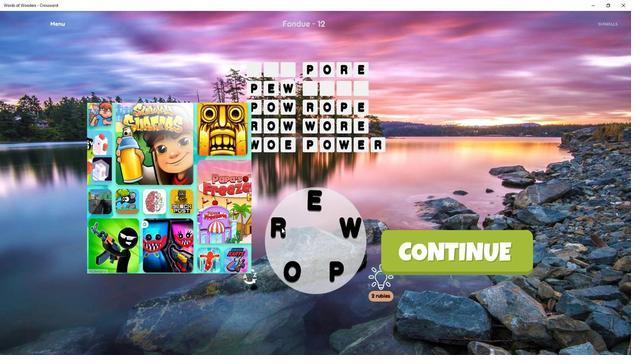 
Action: Mouse moved to (317, 254)
Screenshot: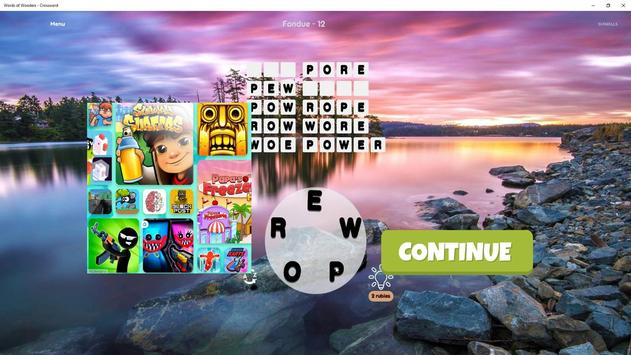 
Action: Mouse pressed left at (317, 254)
